 Task: Find connections with filter location Bamberg with filter topic #Storytellingwith filter profile language French with filter current company Kiabi International Supply Services with filter school Dr. Ram Manohar Lohia Awadh University, Faizabad with filter industry Musicians with filter service category Graphic Design with filter keywords title Phlebotomist
Action: Mouse moved to (522, 66)
Screenshot: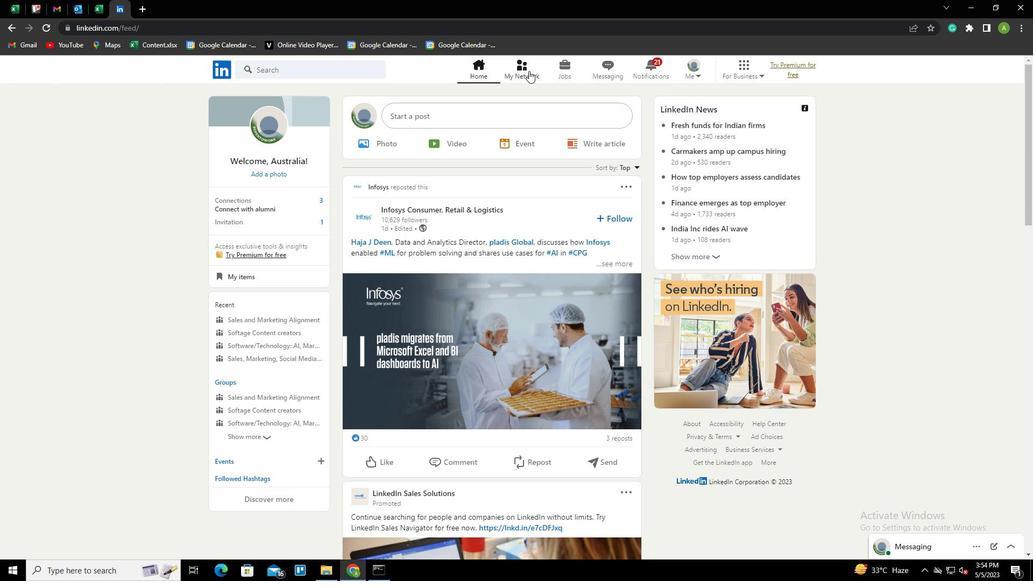 
Action: Mouse pressed left at (522, 66)
Screenshot: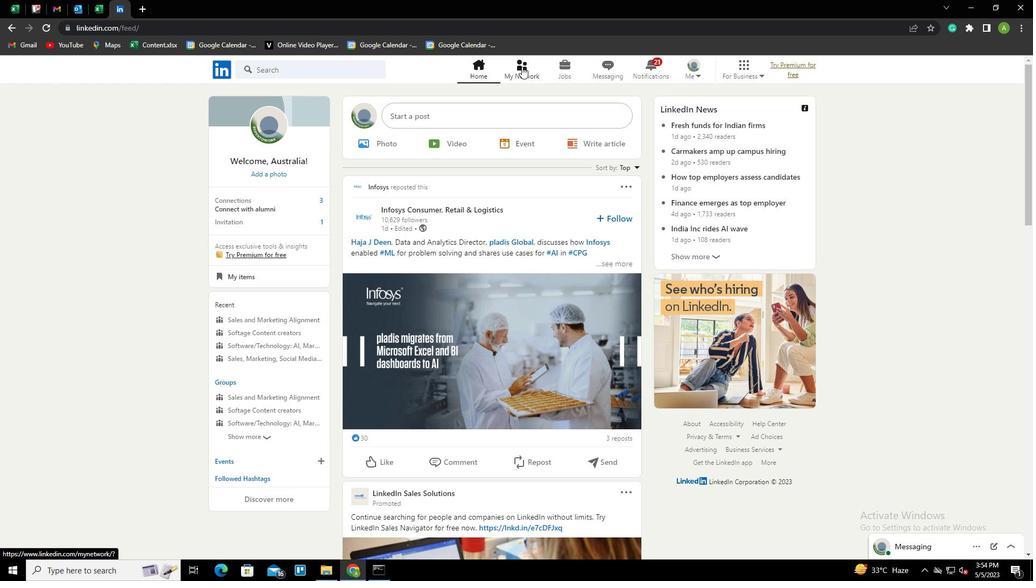 
Action: Mouse moved to (306, 129)
Screenshot: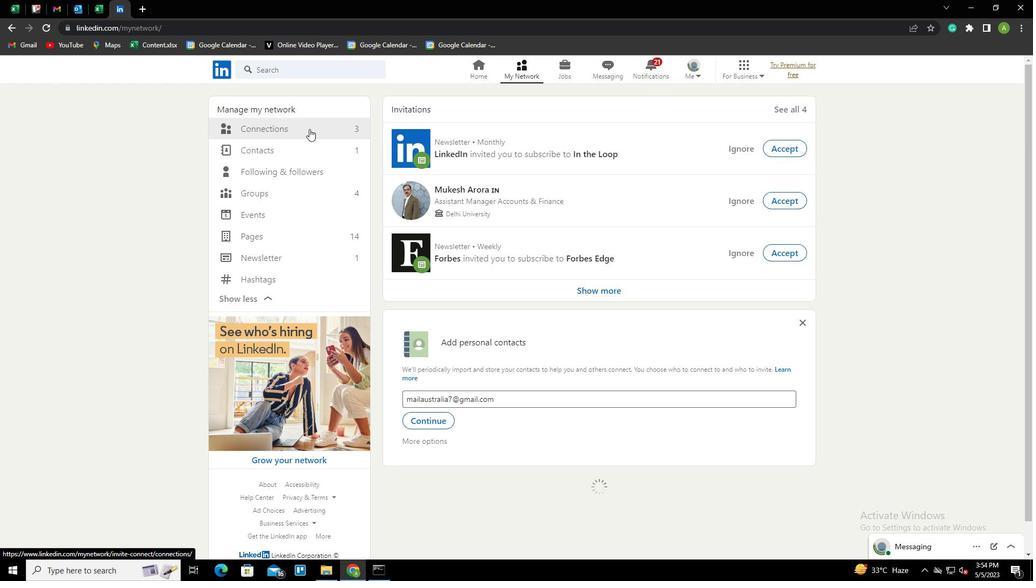 
Action: Mouse pressed left at (306, 129)
Screenshot: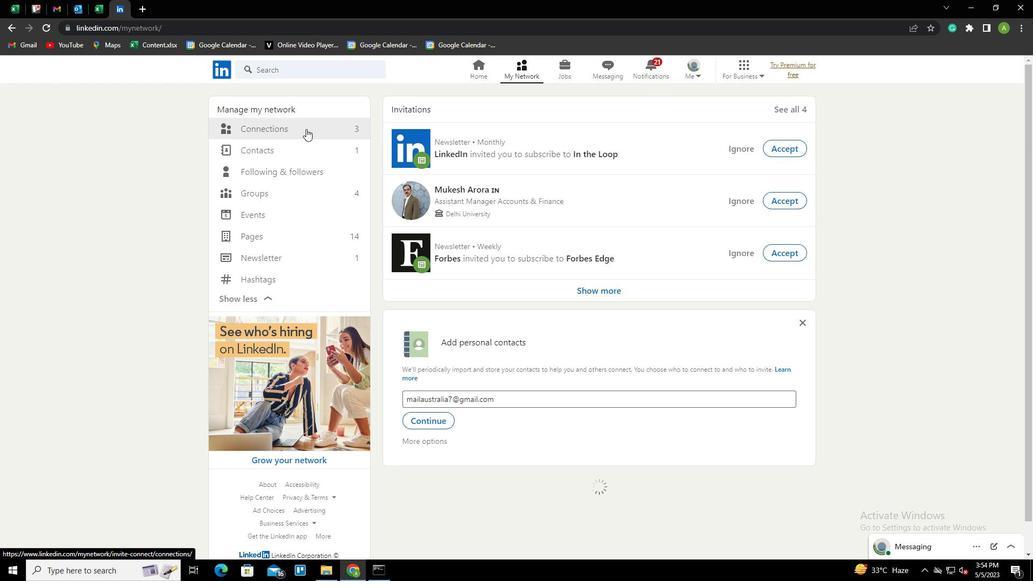 
Action: Mouse moved to (604, 128)
Screenshot: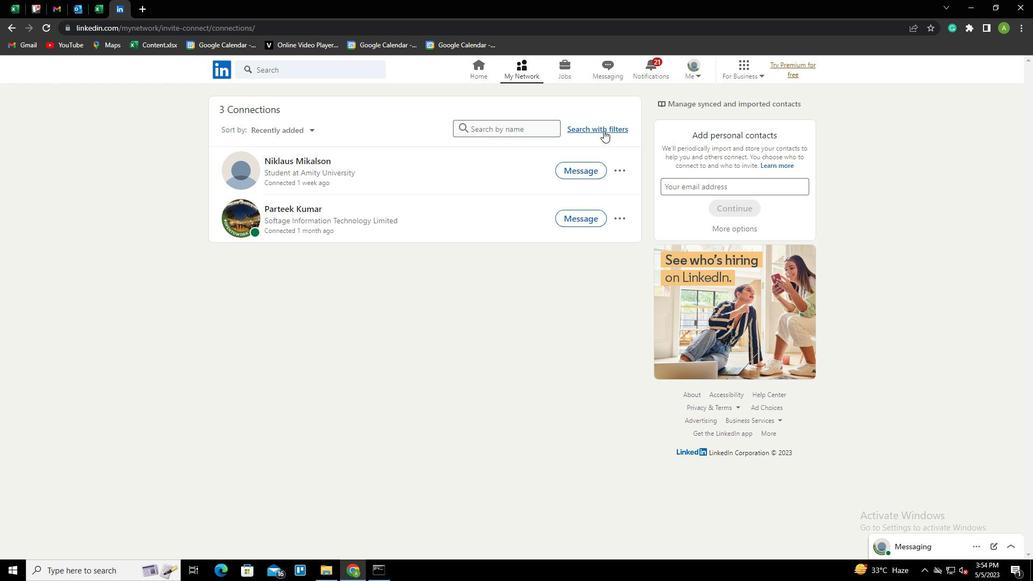 
Action: Mouse pressed left at (604, 128)
Screenshot: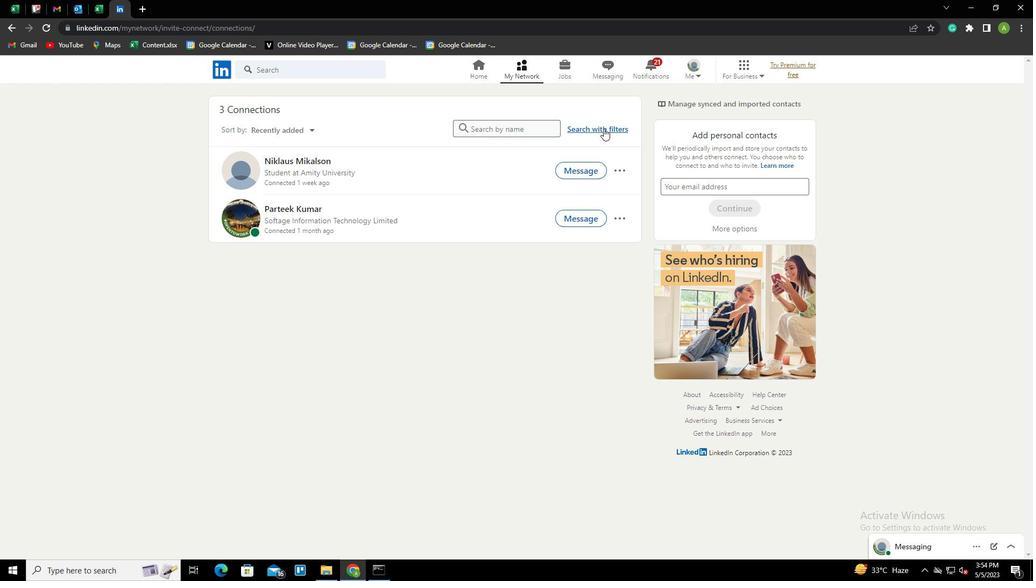 
Action: Mouse moved to (548, 96)
Screenshot: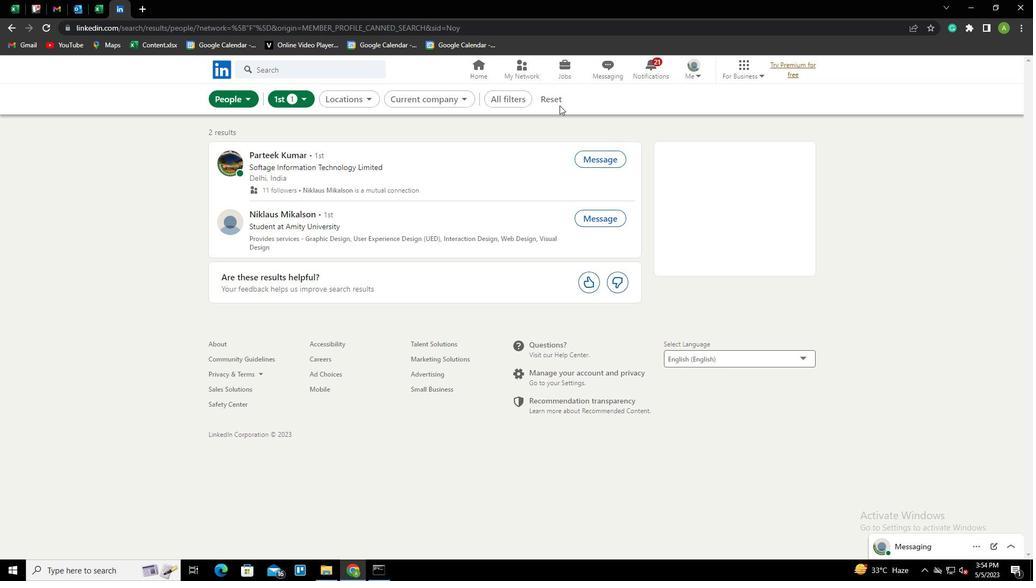 
Action: Mouse pressed left at (548, 96)
Screenshot: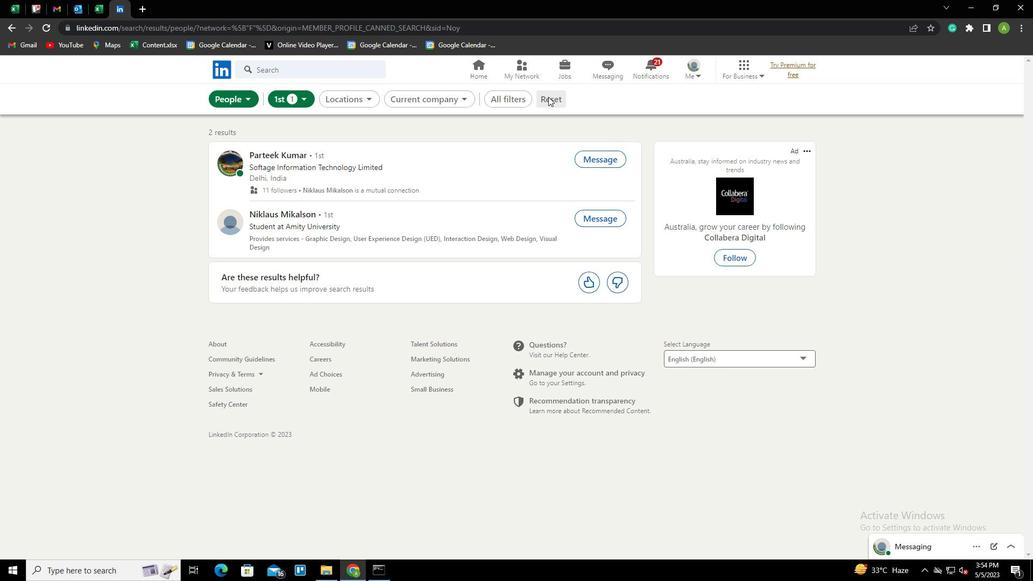 
Action: Mouse moved to (538, 96)
Screenshot: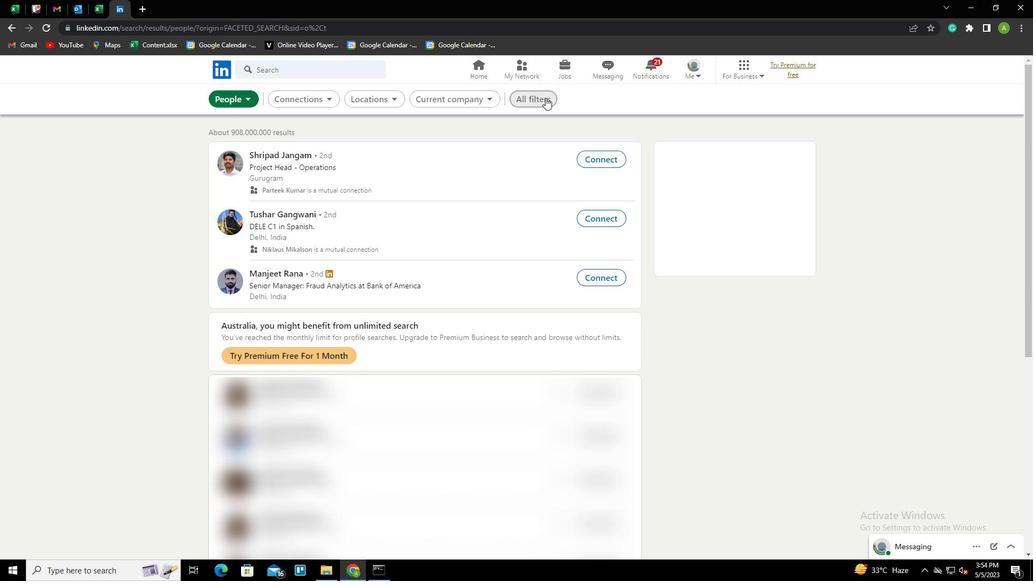 
Action: Mouse pressed left at (538, 96)
Screenshot: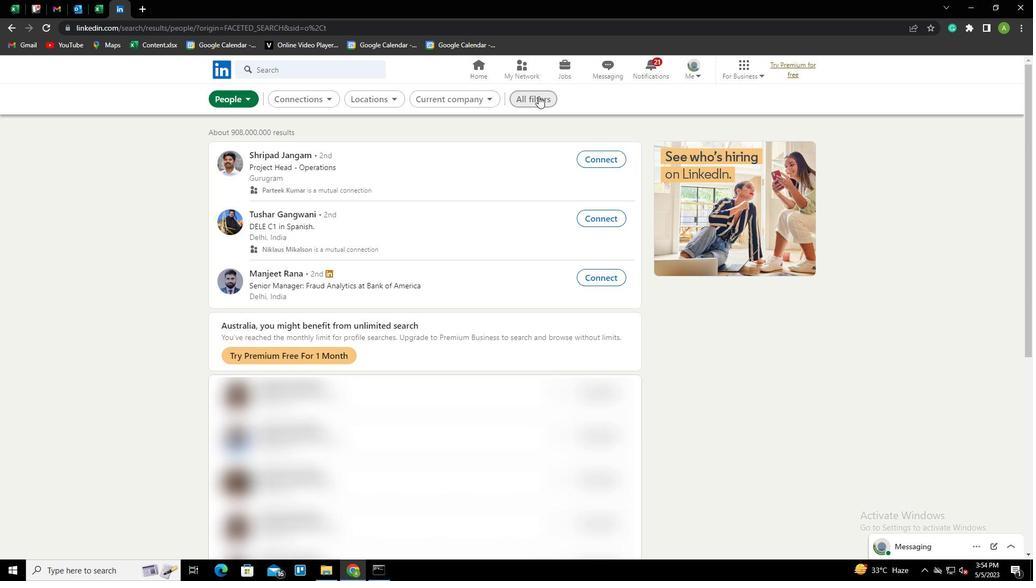 
Action: Mouse moved to (847, 294)
Screenshot: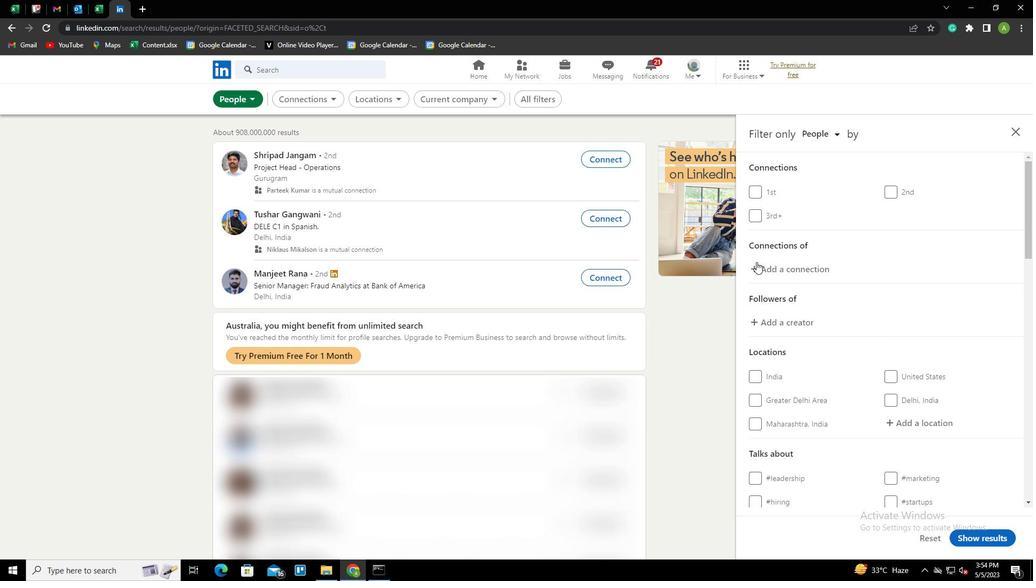 
Action: Mouse scrolled (847, 293) with delta (0, 0)
Screenshot: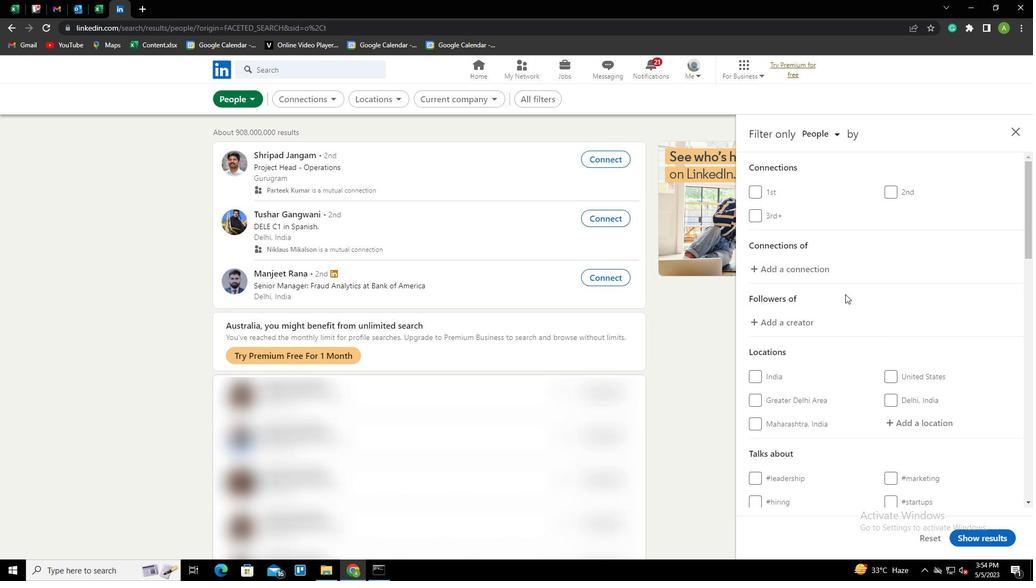 
Action: Mouse scrolled (847, 293) with delta (0, 0)
Screenshot: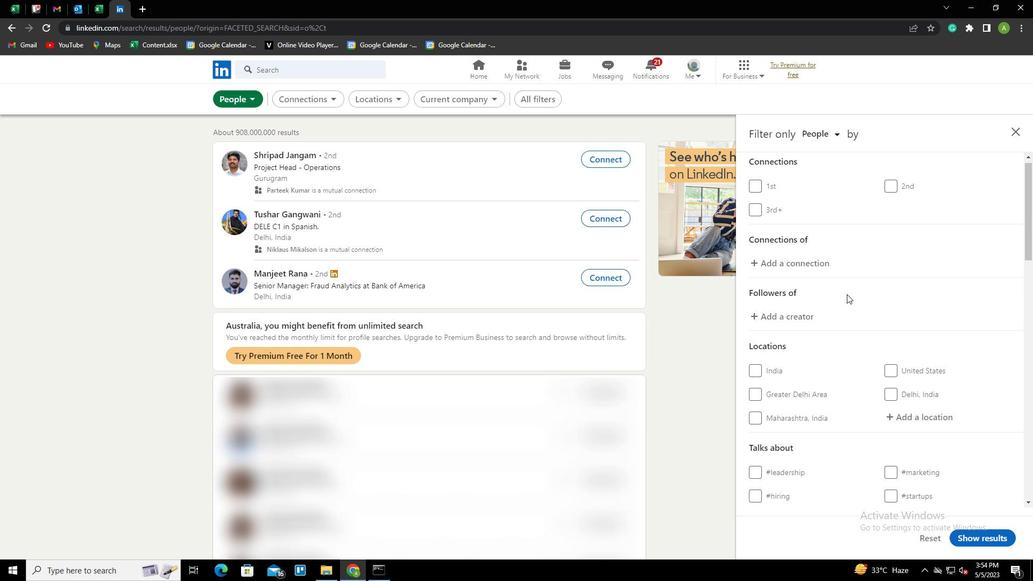 
Action: Mouse moved to (918, 311)
Screenshot: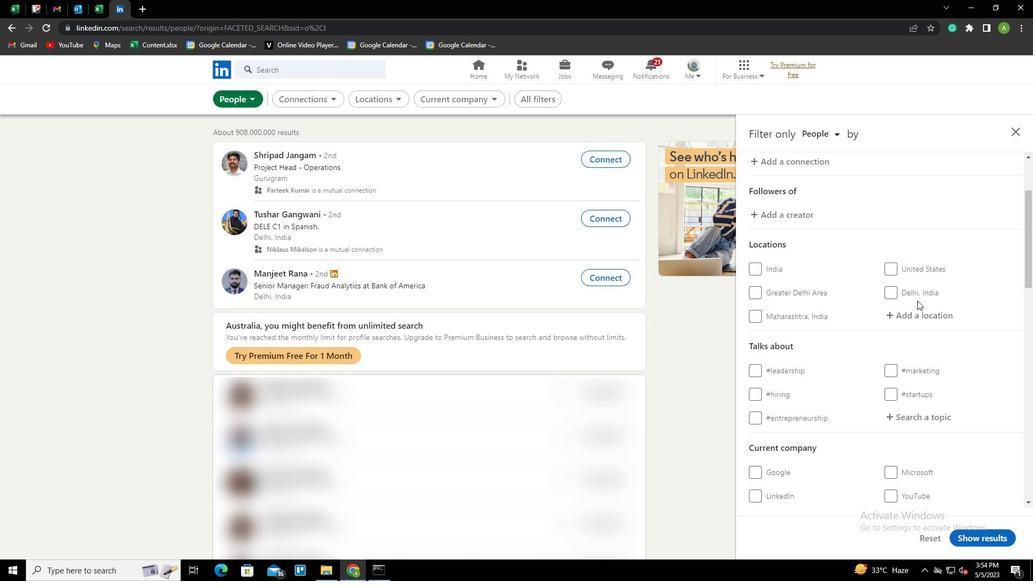 
Action: Mouse pressed left at (918, 311)
Screenshot: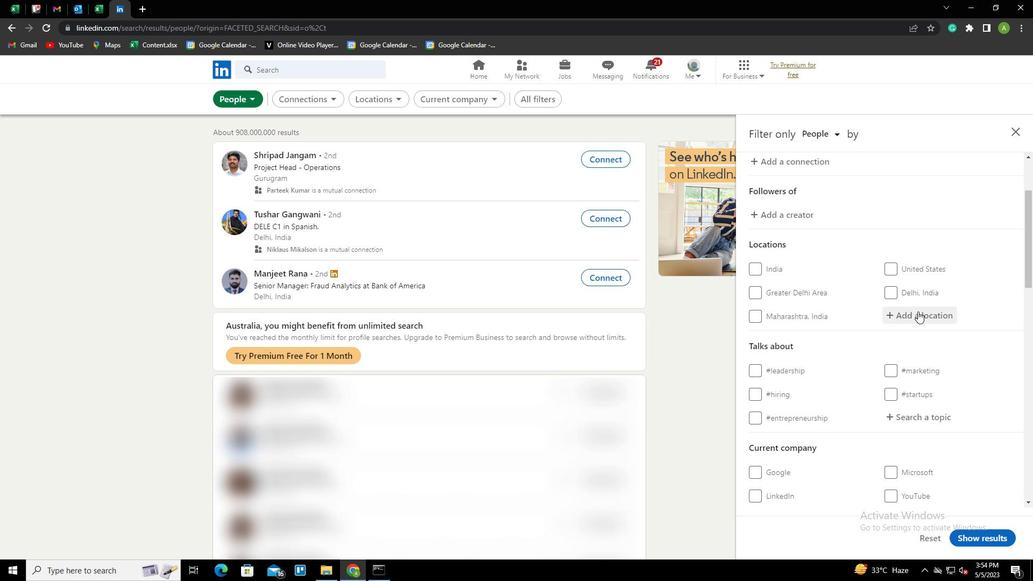 
Action: Key pressed <Key.shift>BAMBERG<Key.down>
Screenshot: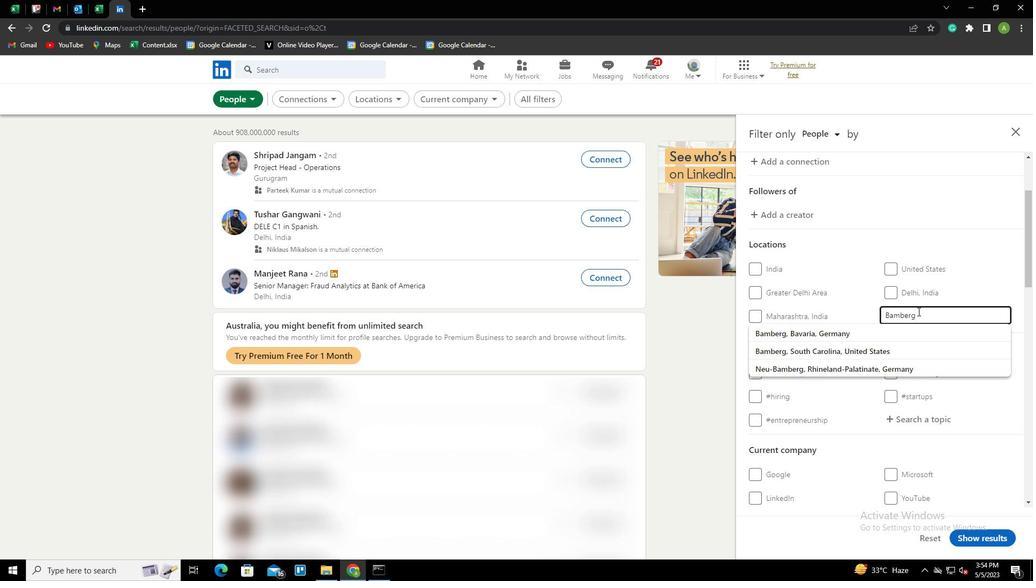 
Action: Mouse moved to (918, 312)
Screenshot: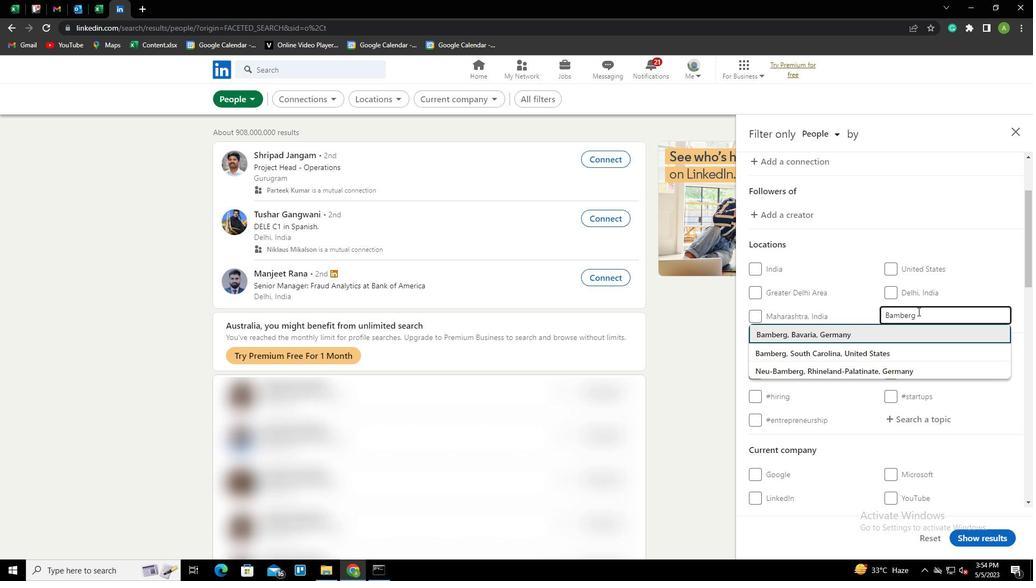 
Action: Key pressed <Key.enter>
Screenshot: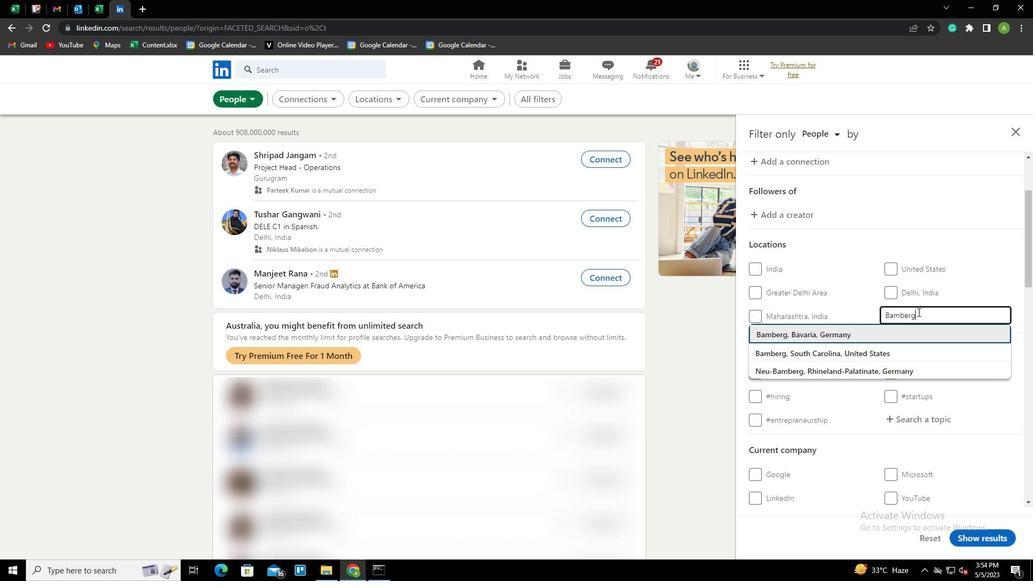
Action: Mouse scrolled (918, 311) with delta (0, 0)
Screenshot: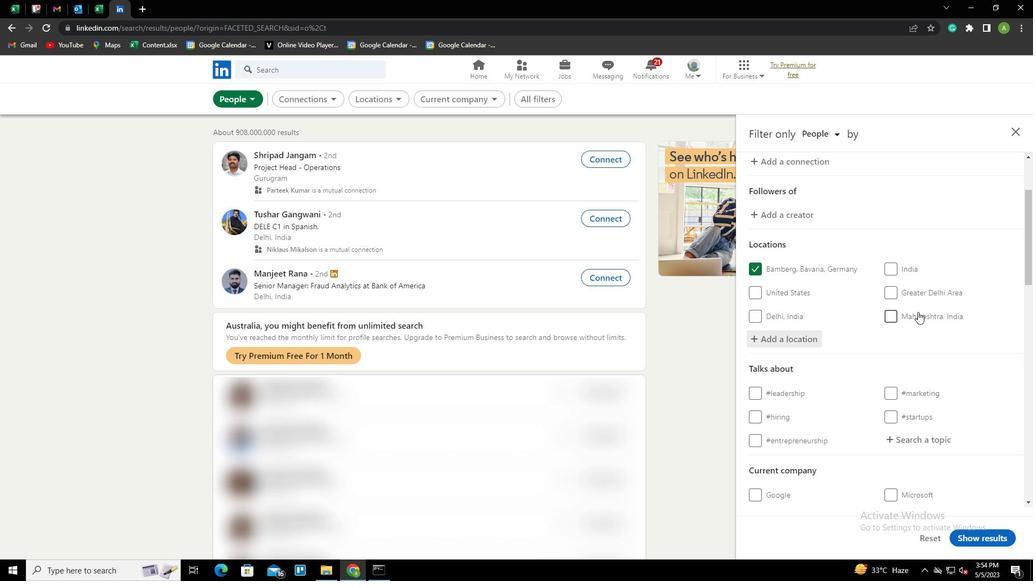 
Action: Mouse scrolled (918, 311) with delta (0, 0)
Screenshot: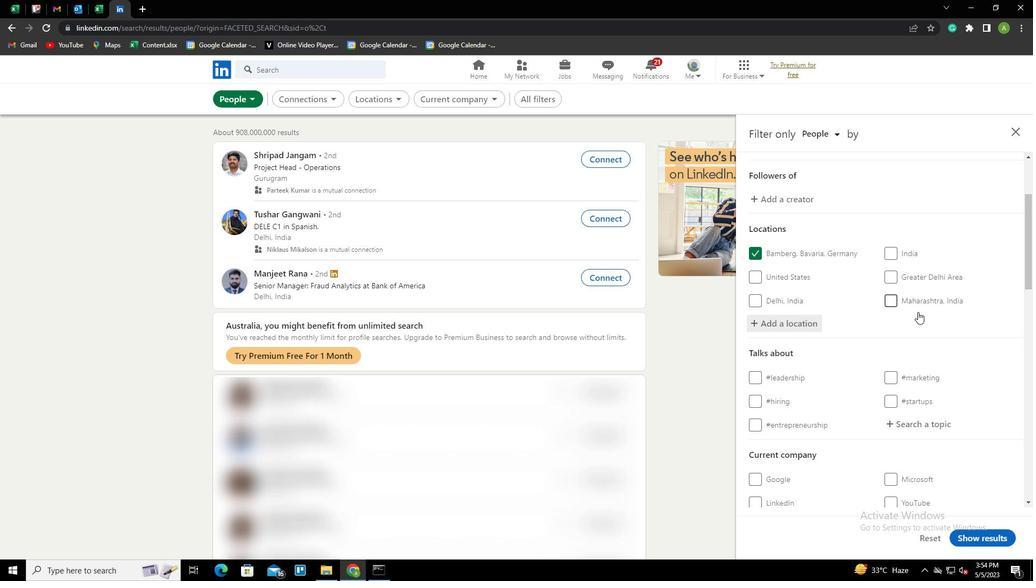 
Action: Mouse scrolled (918, 311) with delta (0, 0)
Screenshot: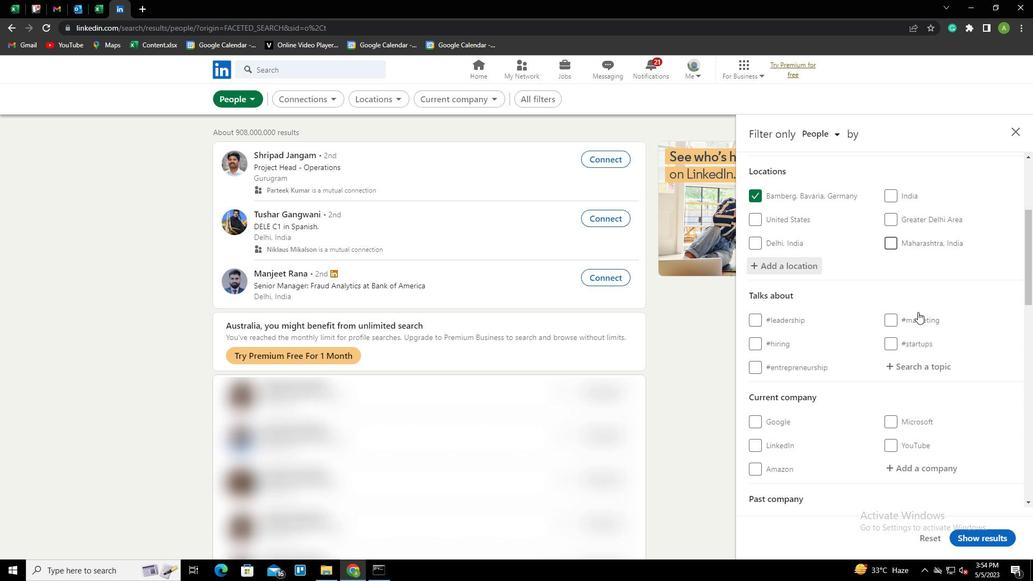 
Action: Mouse moved to (903, 281)
Screenshot: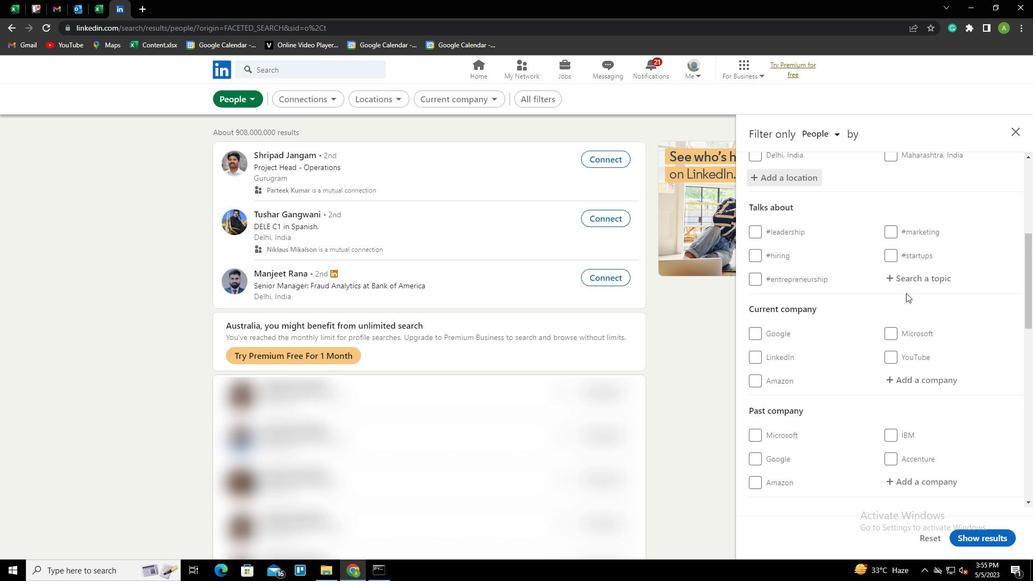 
Action: Mouse pressed left at (903, 281)
Screenshot: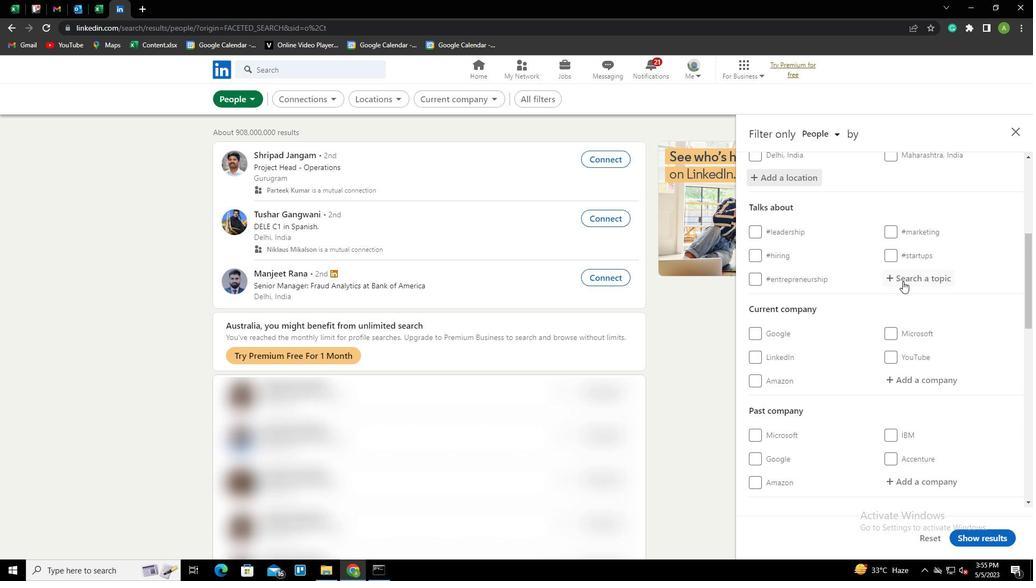 
Action: Key pressed STORYTELLING<Key.down><Key.enter>
Screenshot: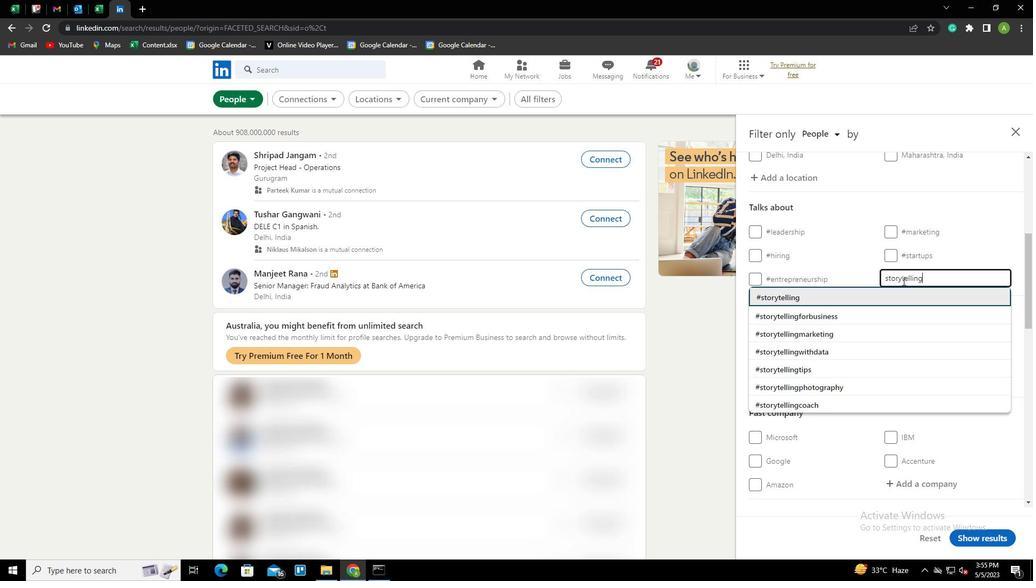 
Action: Mouse scrolled (903, 280) with delta (0, 0)
Screenshot: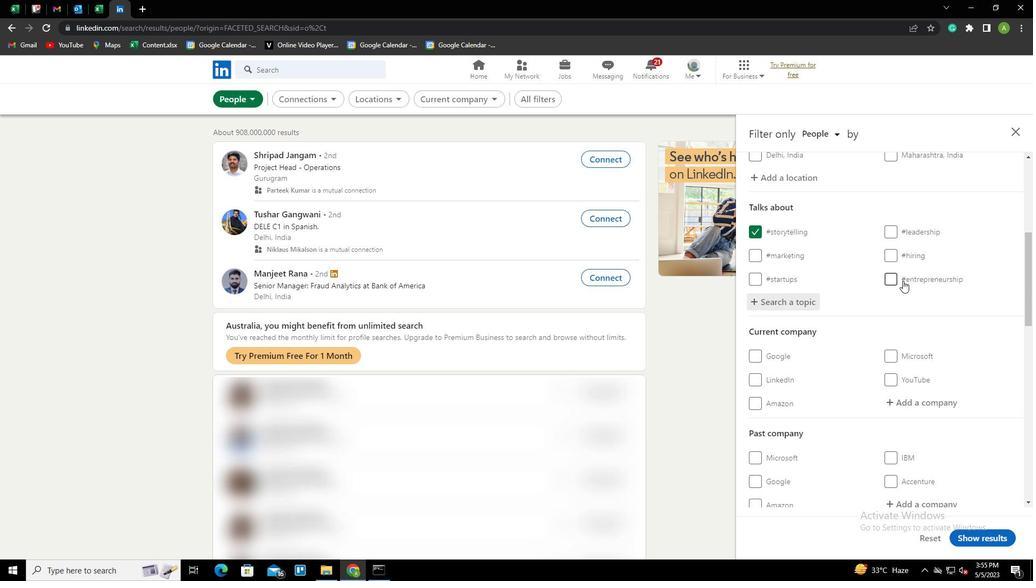
Action: Mouse scrolled (903, 280) with delta (0, 0)
Screenshot: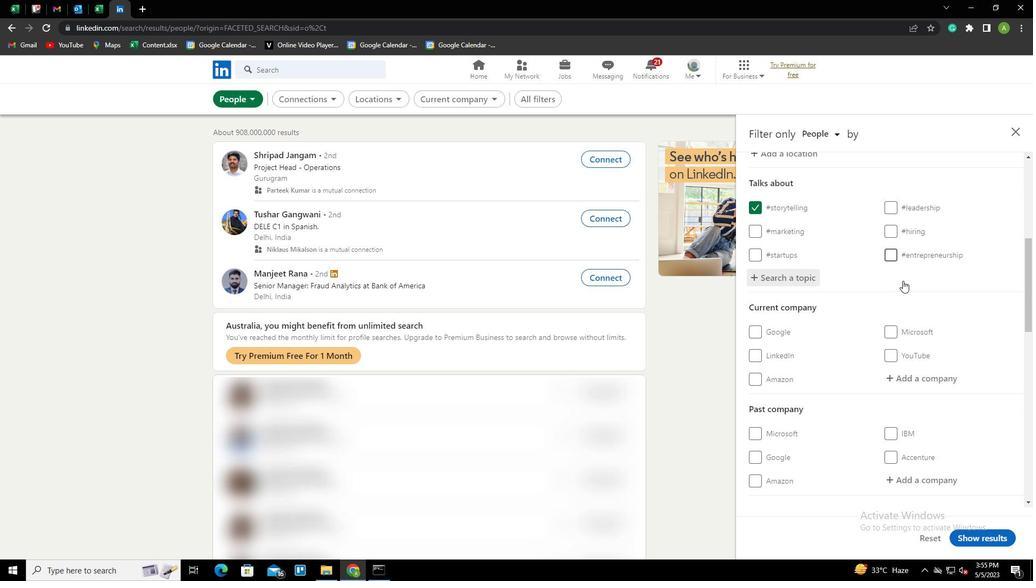 
Action: Mouse scrolled (903, 280) with delta (0, 0)
Screenshot: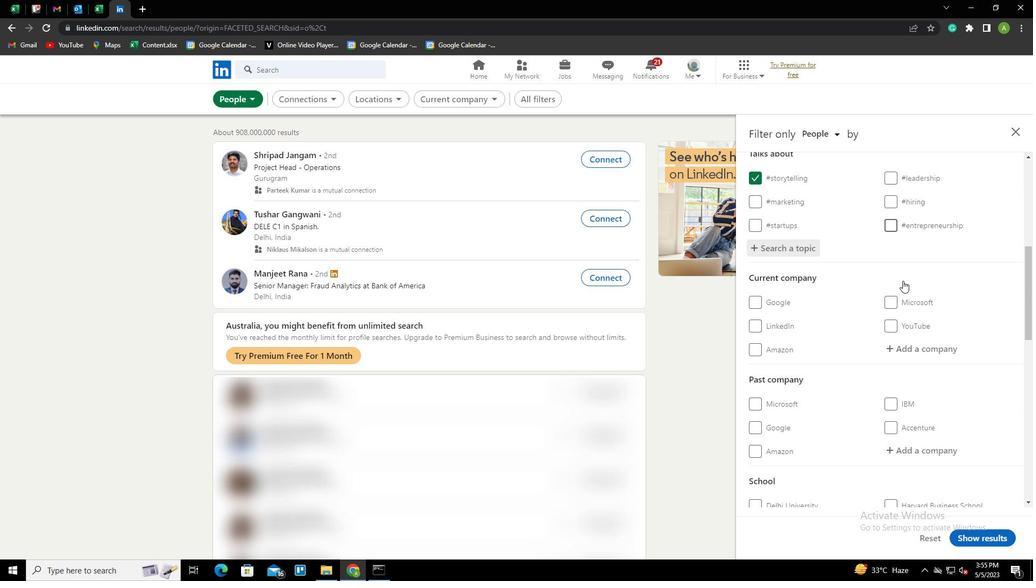 
Action: Mouse scrolled (903, 280) with delta (0, 0)
Screenshot: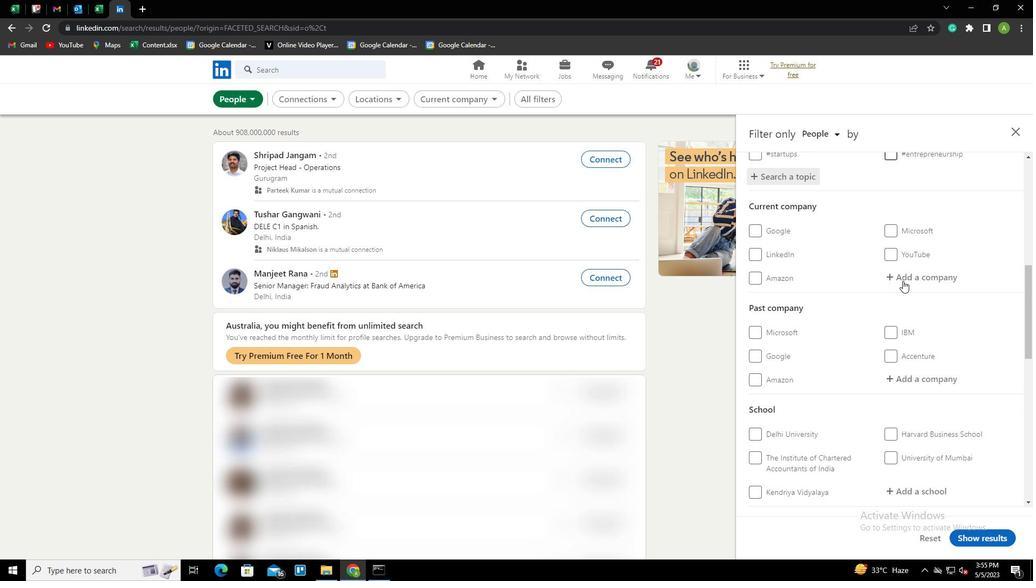 
Action: Mouse scrolled (903, 280) with delta (0, 0)
Screenshot: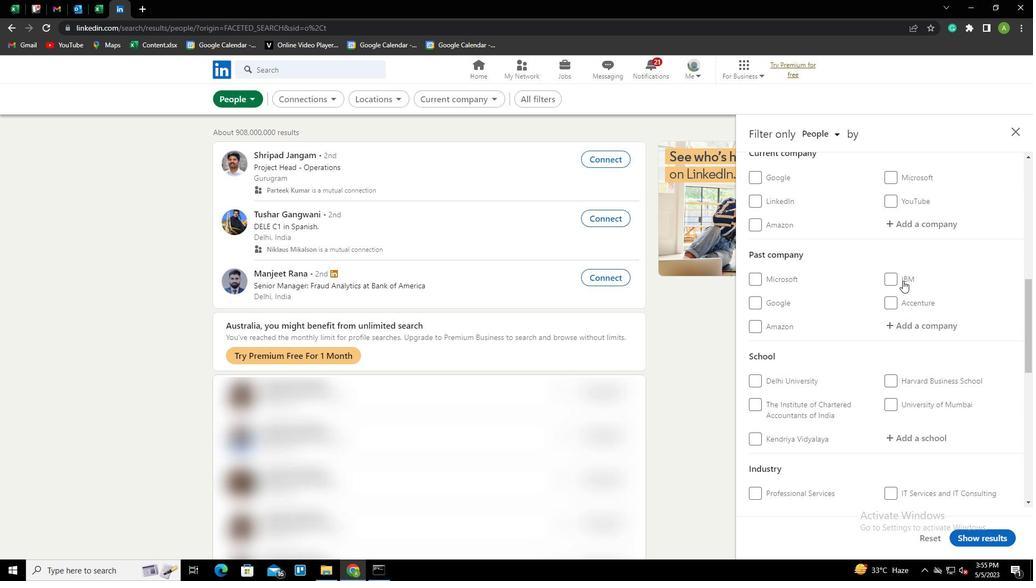 
Action: Mouse scrolled (903, 280) with delta (0, 0)
Screenshot: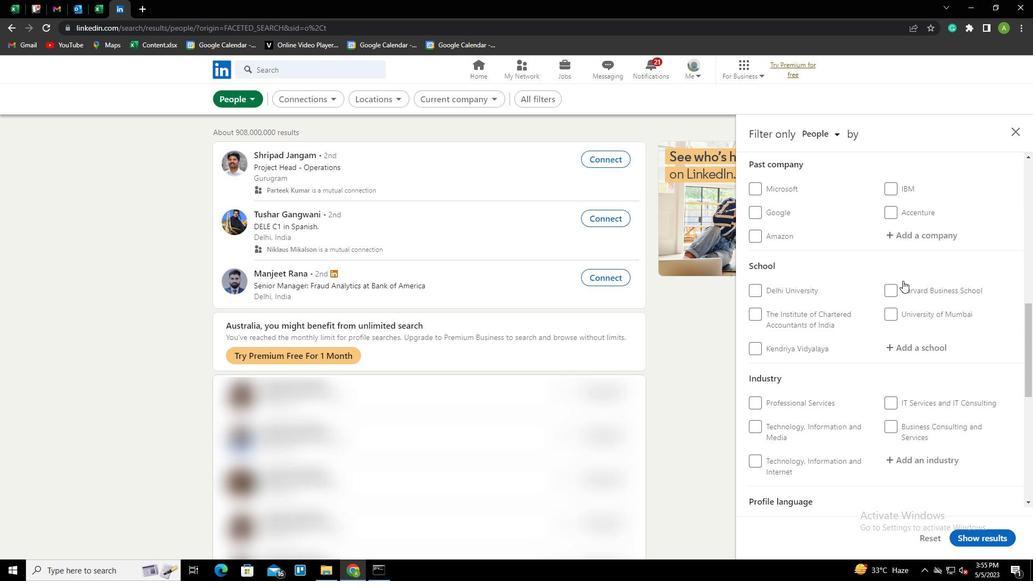 
Action: Mouse scrolled (903, 280) with delta (0, 0)
Screenshot: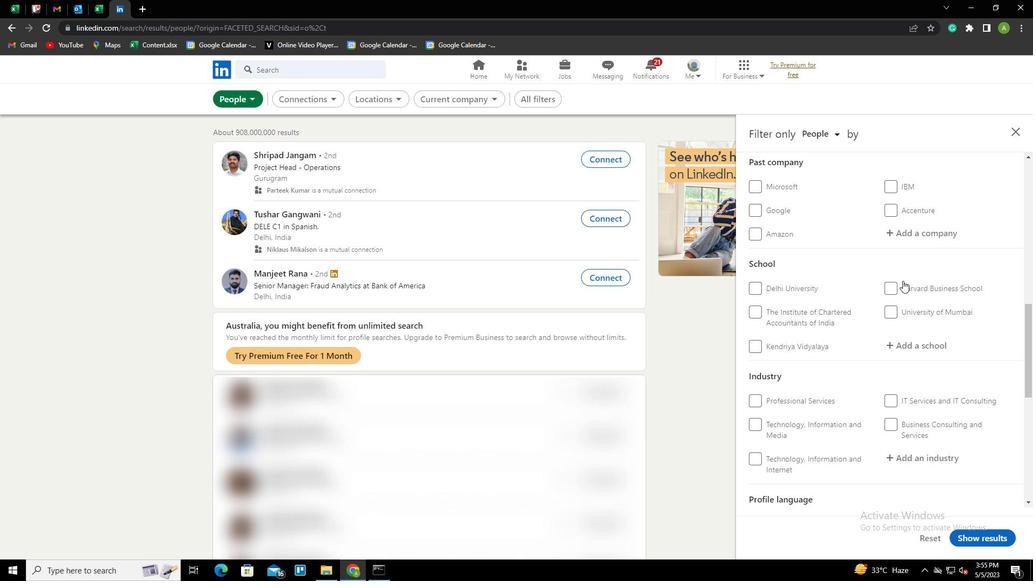 
Action: Mouse scrolled (903, 280) with delta (0, 0)
Screenshot: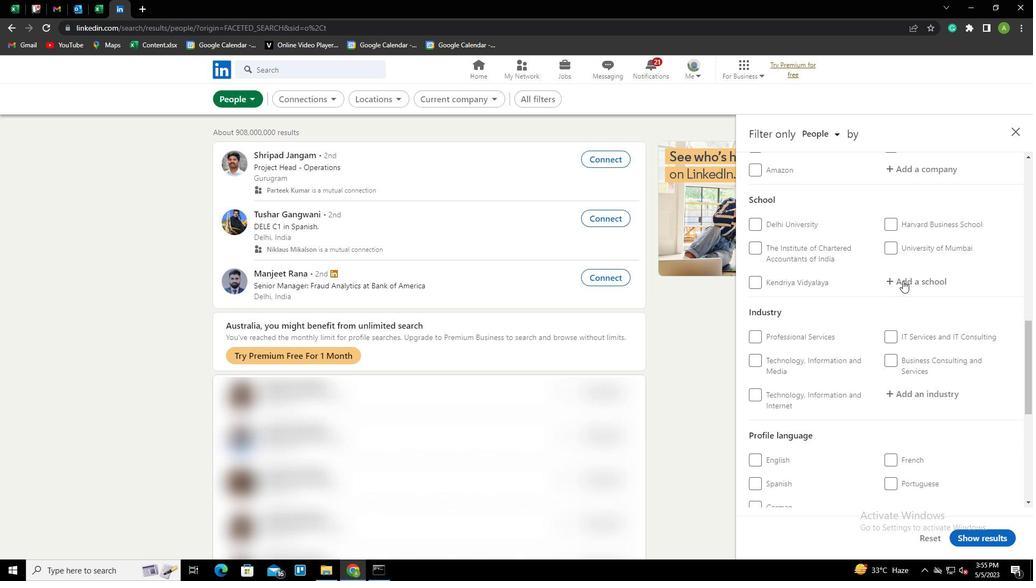 
Action: Mouse moved to (896, 359)
Screenshot: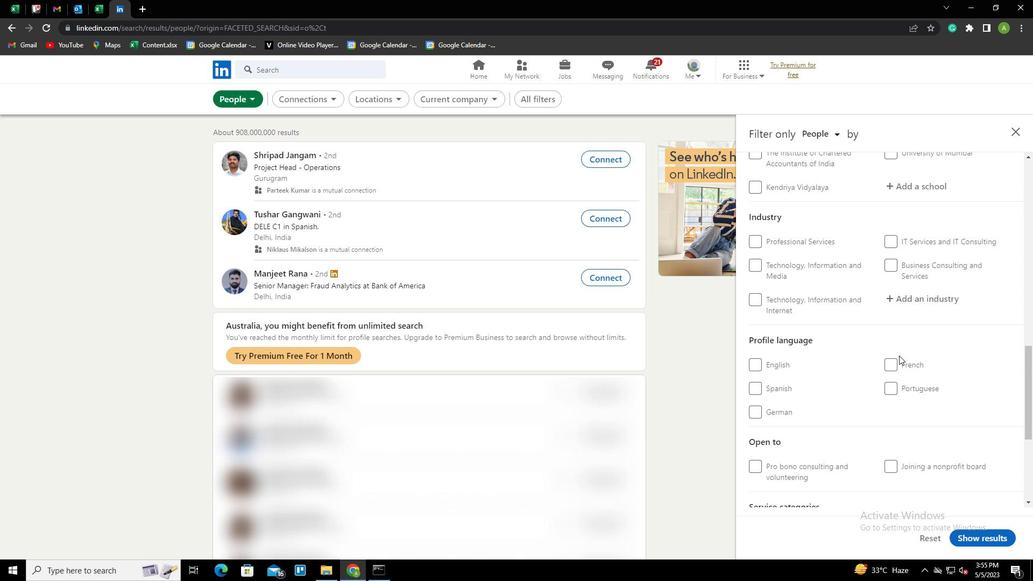 
Action: Mouse pressed left at (896, 359)
Screenshot: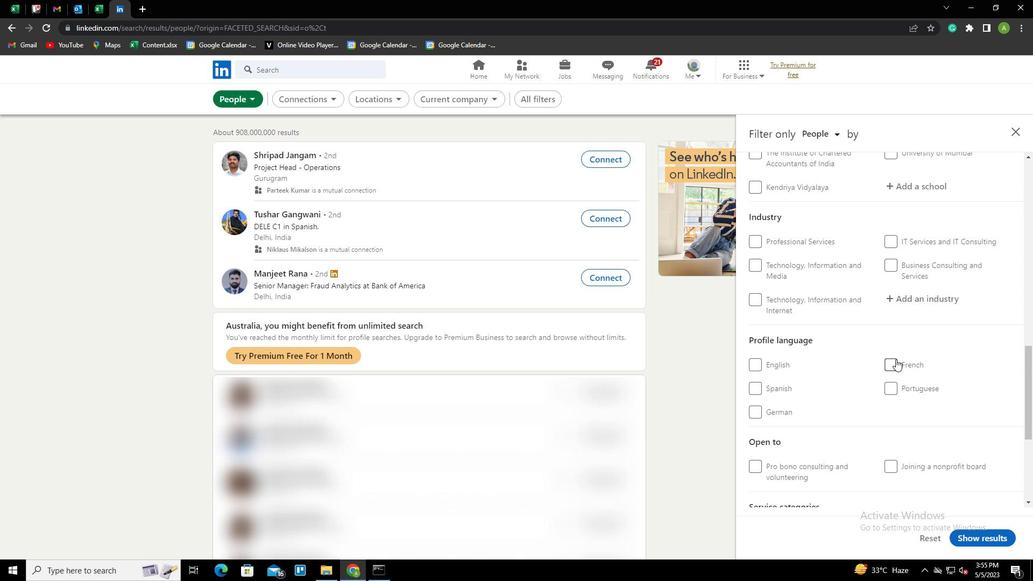 
Action: Mouse moved to (925, 333)
Screenshot: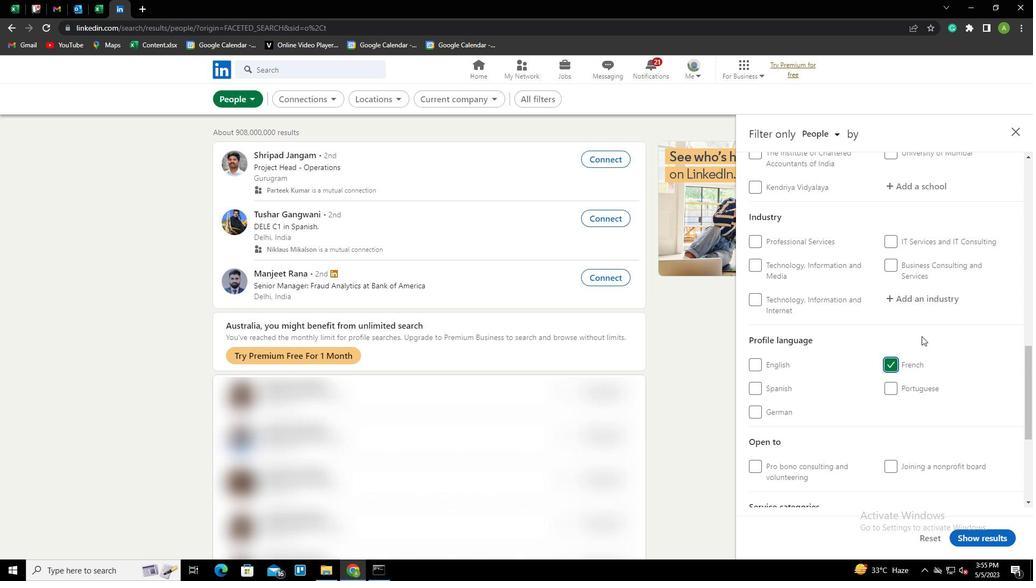 
Action: Mouse scrolled (925, 334) with delta (0, 0)
Screenshot: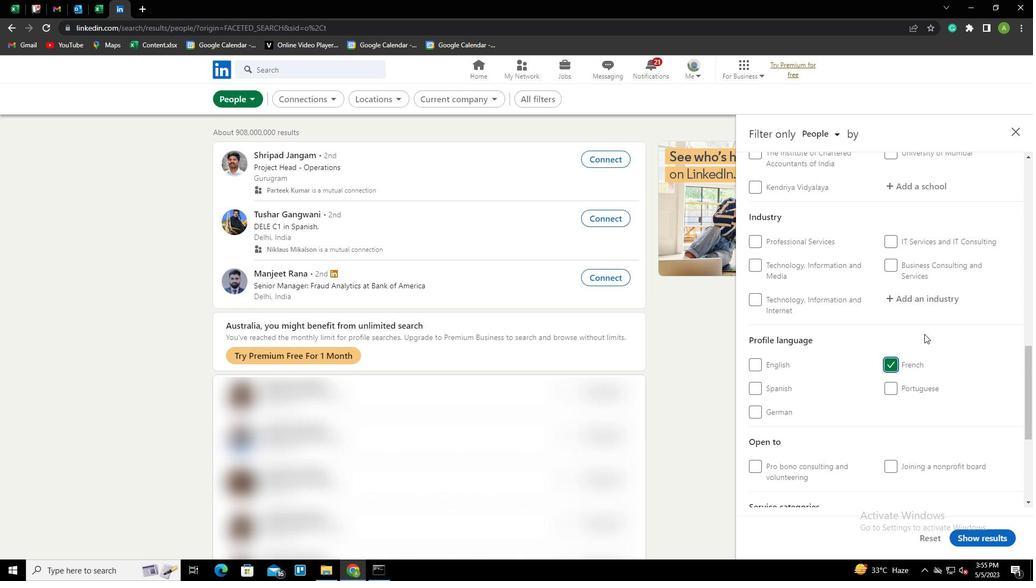 
Action: Mouse scrolled (925, 334) with delta (0, 0)
Screenshot: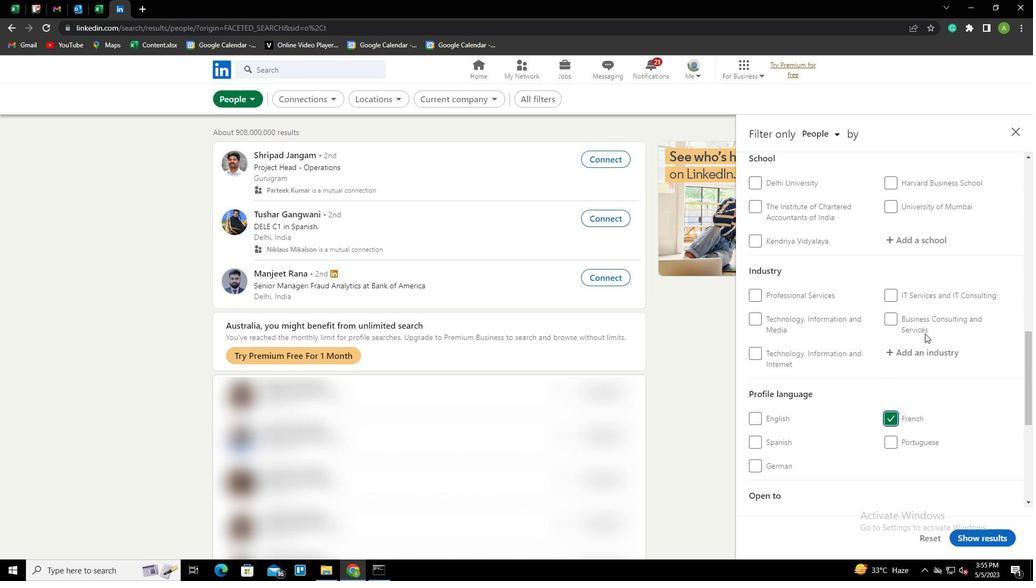 
Action: Mouse scrolled (925, 334) with delta (0, 0)
Screenshot: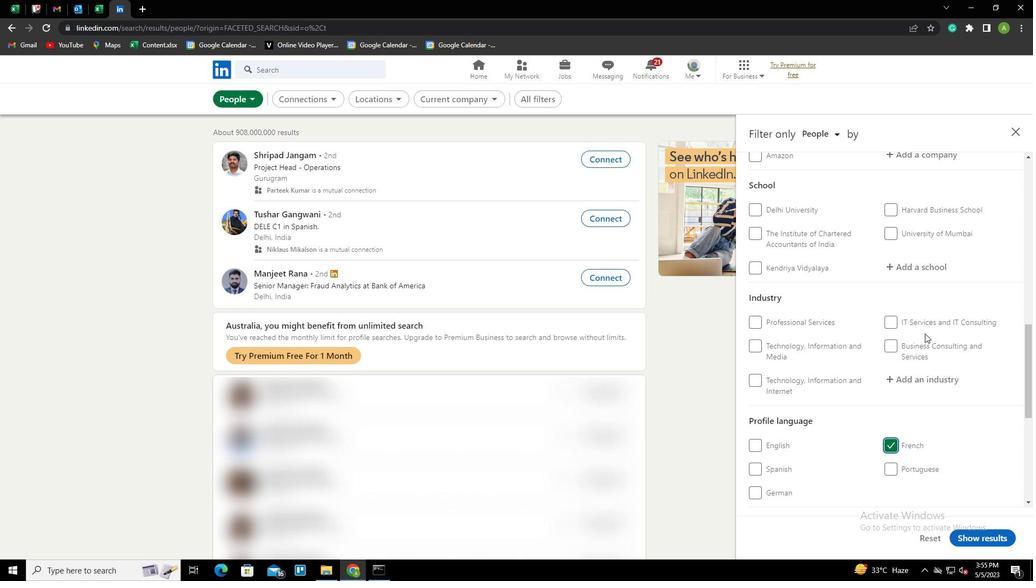 
Action: Mouse scrolled (925, 334) with delta (0, 0)
Screenshot: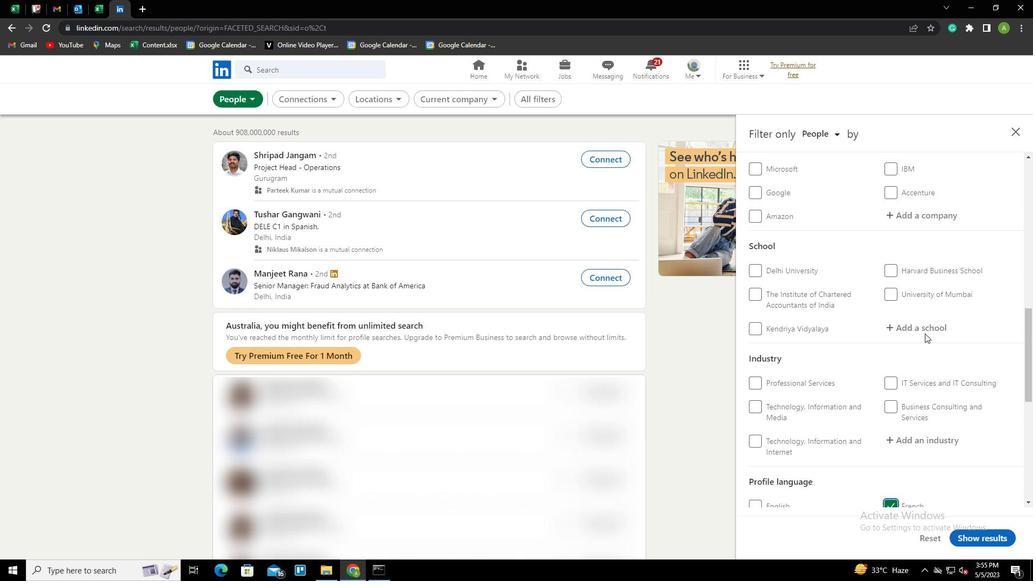 
Action: Mouse scrolled (925, 334) with delta (0, 0)
Screenshot: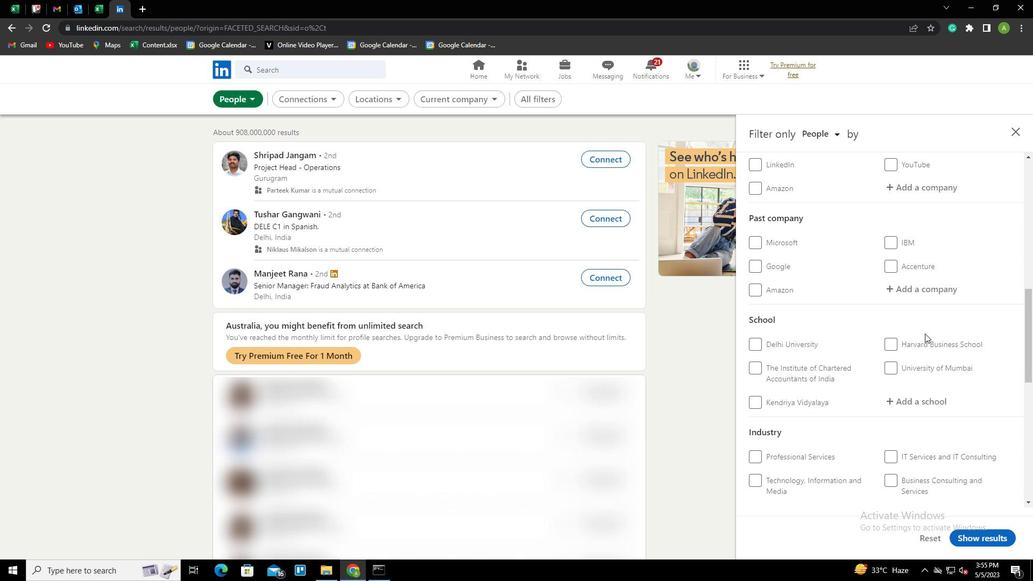 
Action: Mouse scrolled (925, 334) with delta (0, 0)
Screenshot: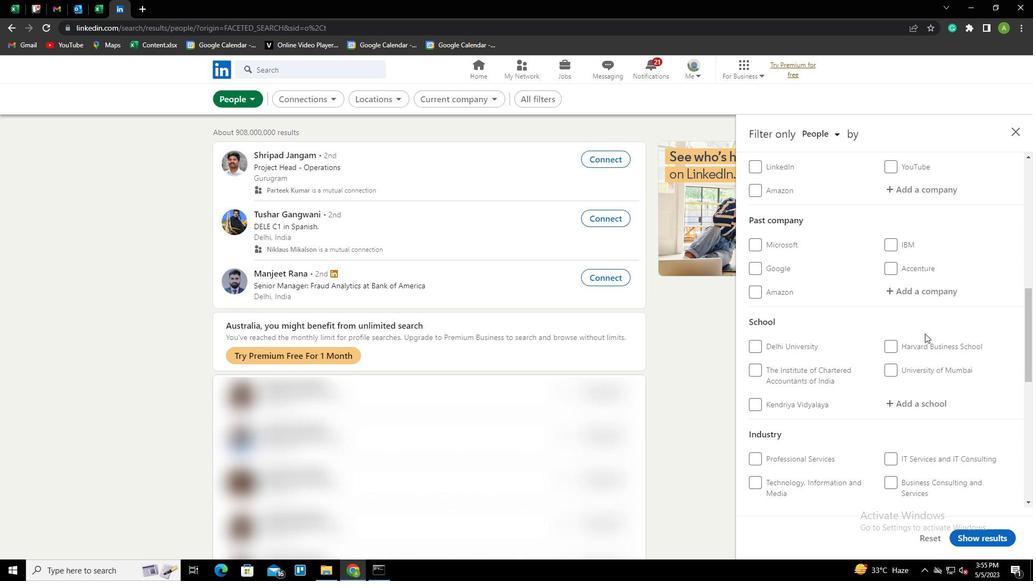
Action: Mouse scrolled (925, 334) with delta (0, 0)
Screenshot: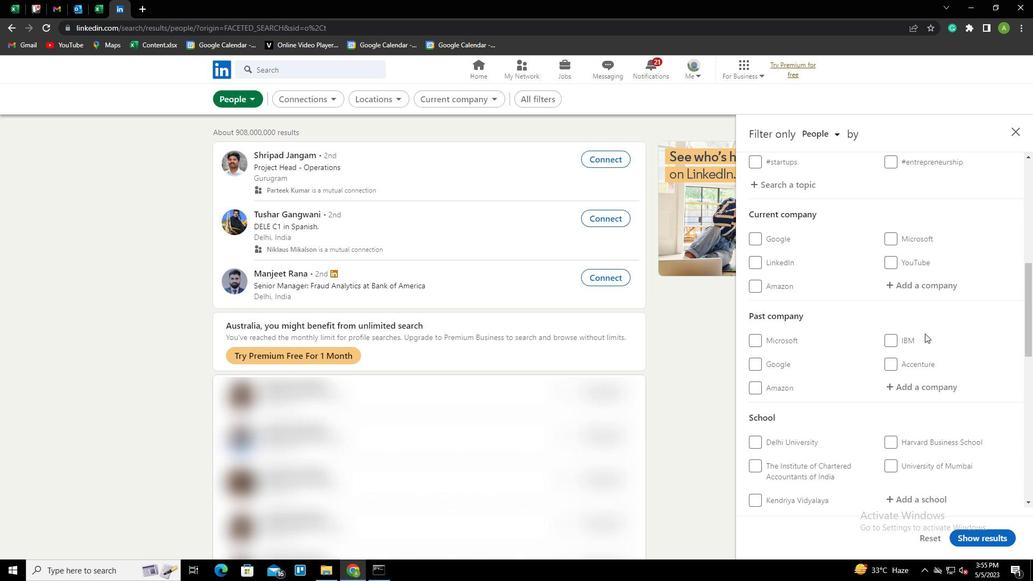 
Action: Mouse moved to (913, 352)
Screenshot: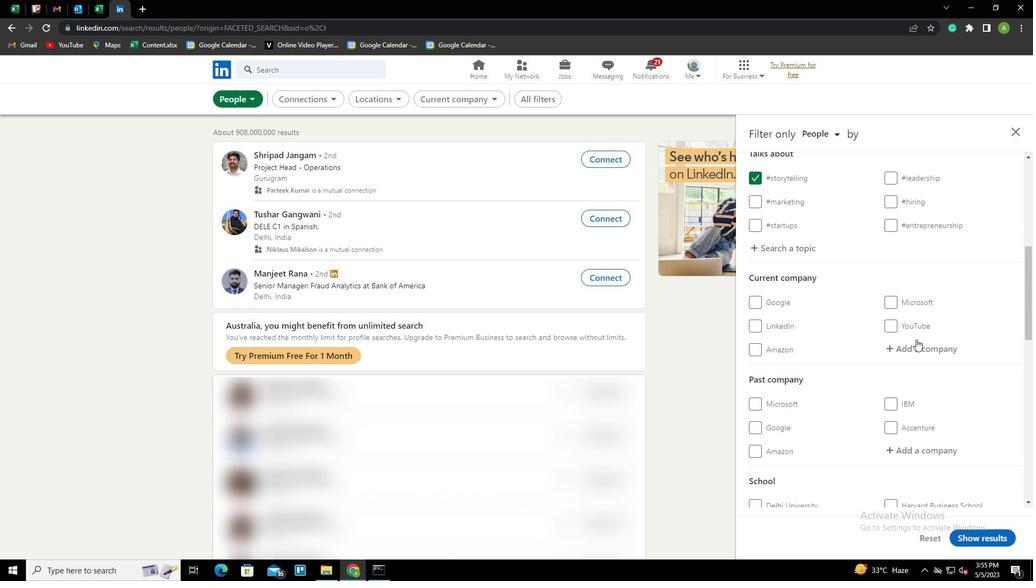 
Action: Mouse pressed left at (913, 352)
Screenshot: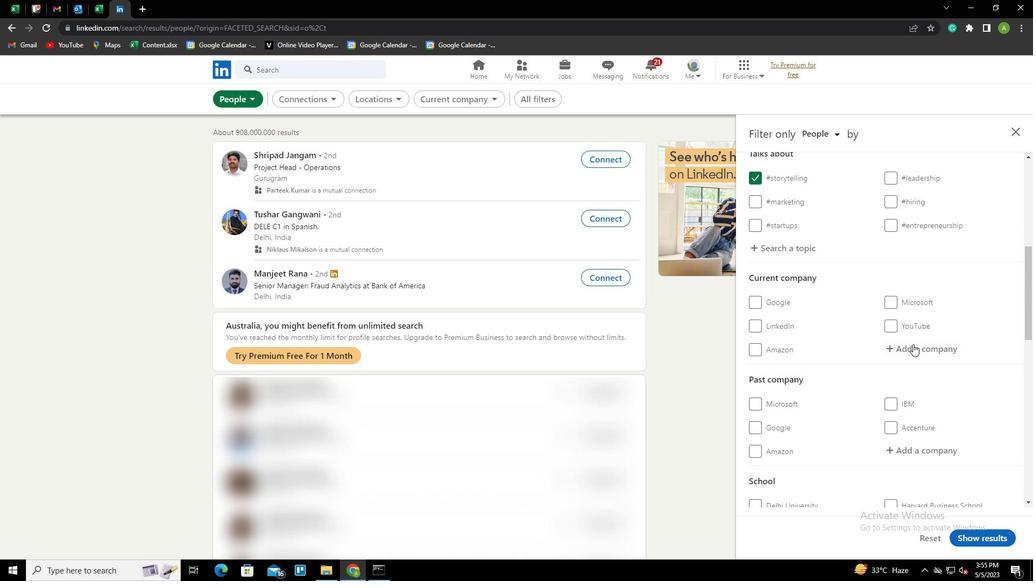 
Action: Key pressed <Key.shift>KA<Key.backspace>IABI<Key.space><Key.shift>INTERNATIONAL<Key.space><Key.shift><Key.shift><Key.shift><Key.shift><Key.shift><Key.shift><Key.shift><Key.shift><Key.shift><Key.shift><Key.shift><Key.shift><Key.shift><Key.shift><Key.shift><Key.shift><Key.shift><Key.shift><Key.shift><Key.shift><Key.shift><Key.shift><Key.shift><Key.shift><Key.shift><Key.shift><Key.shift><Key.shift><Key.shift><Key.shift><Key.shift><Key.shift><Key.shift>SUPPLY<Key.space><Key.shift>SERVICES
Screenshot: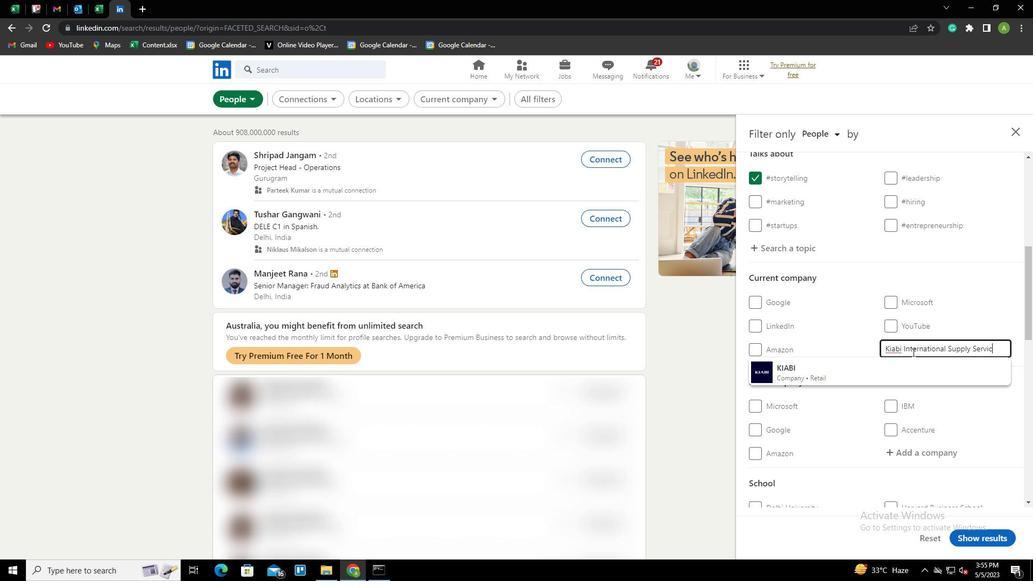 
Action: Mouse moved to (984, 402)
Screenshot: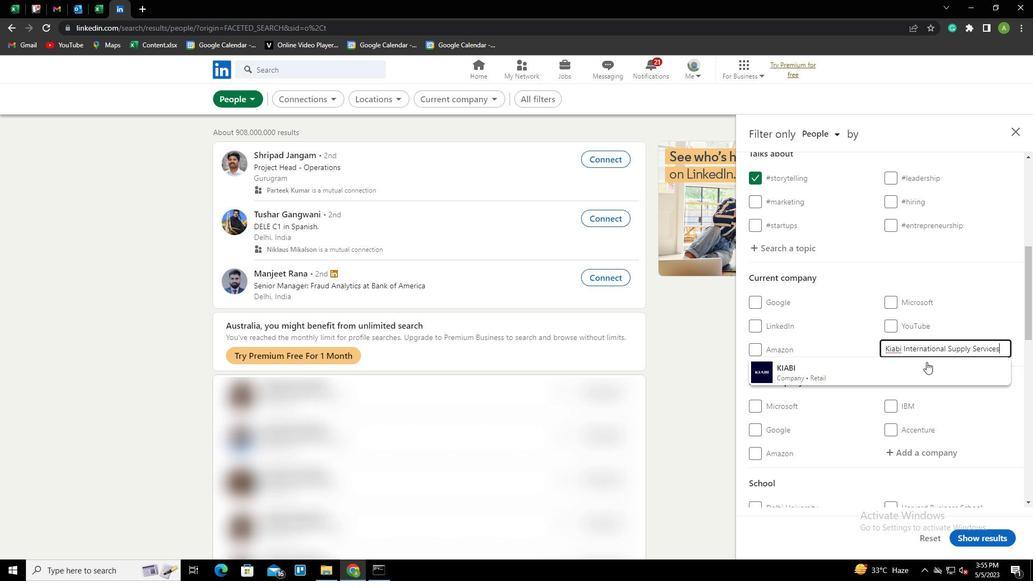 
Action: Mouse pressed left at (984, 402)
Screenshot: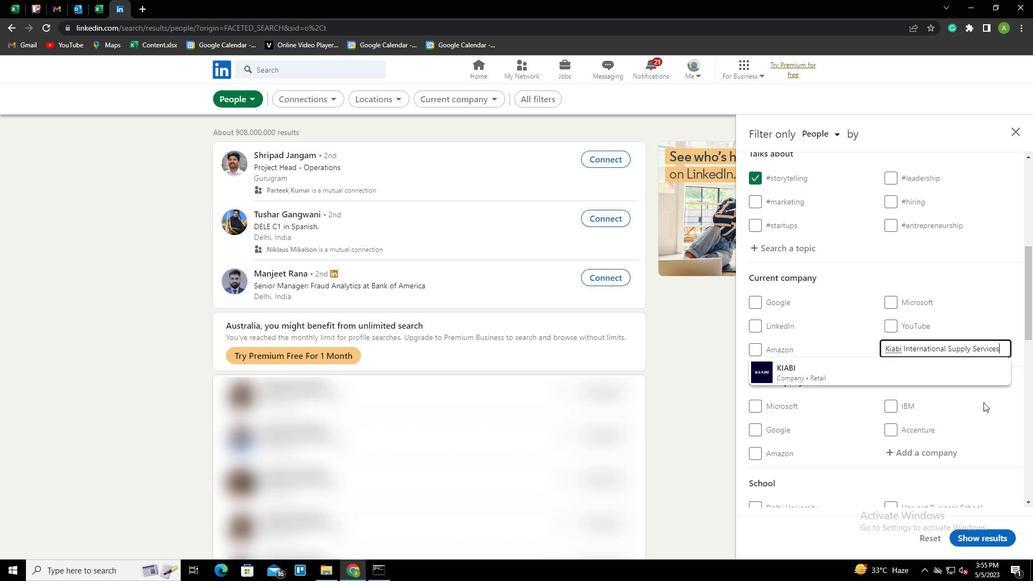 
Action: Mouse moved to (967, 432)
Screenshot: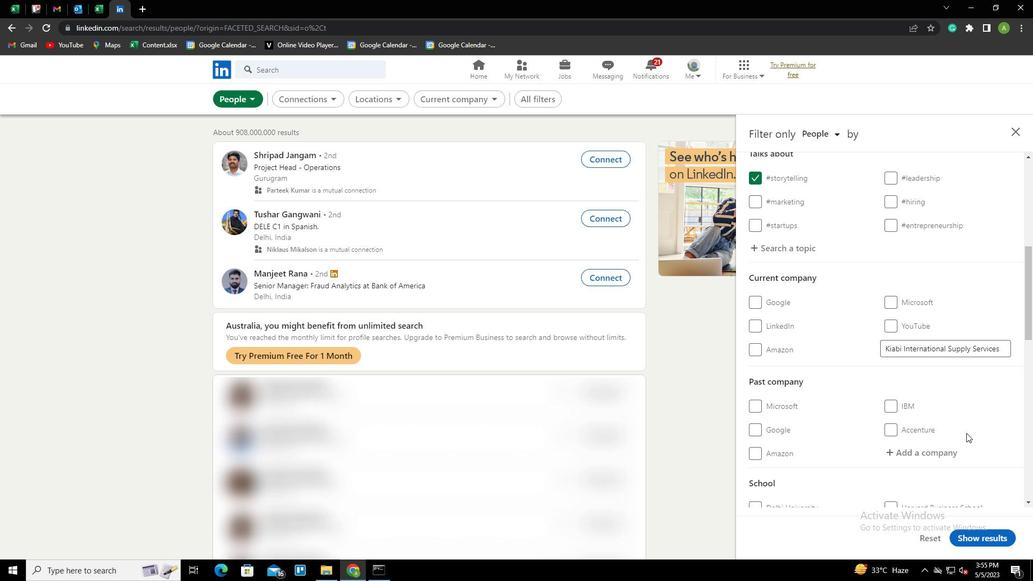 
Action: Mouse scrolled (967, 431) with delta (0, 0)
Screenshot: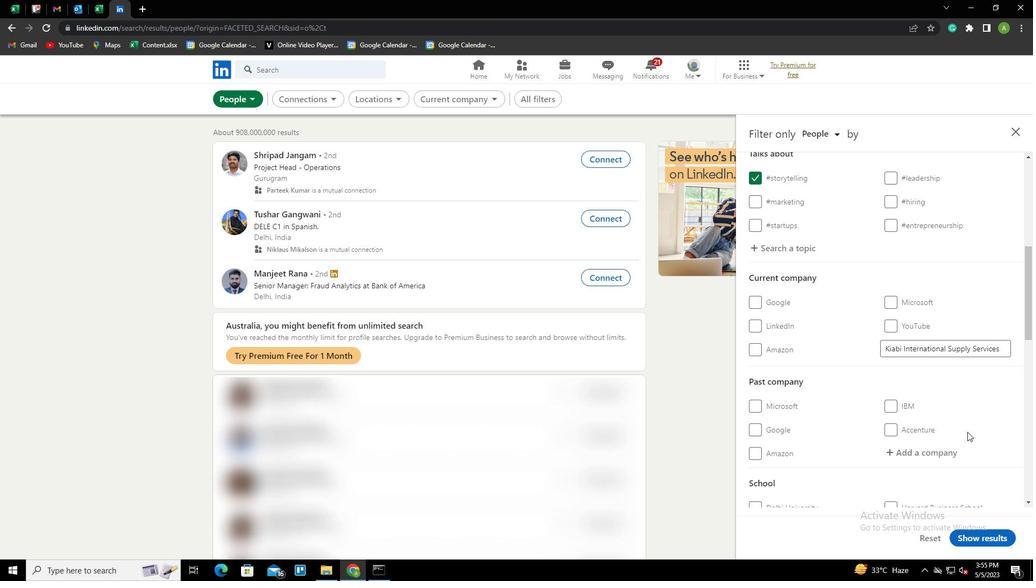 
Action: Mouse scrolled (967, 431) with delta (0, 0)
Screenshot: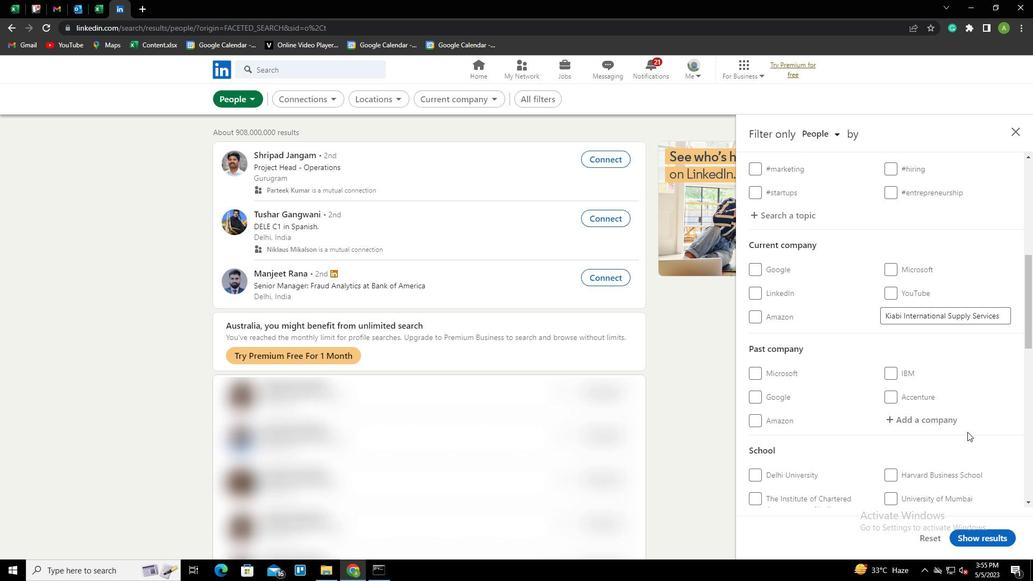 
Action: Mouse scrolled (967, 431) with delta (0, 0)
Screenshot: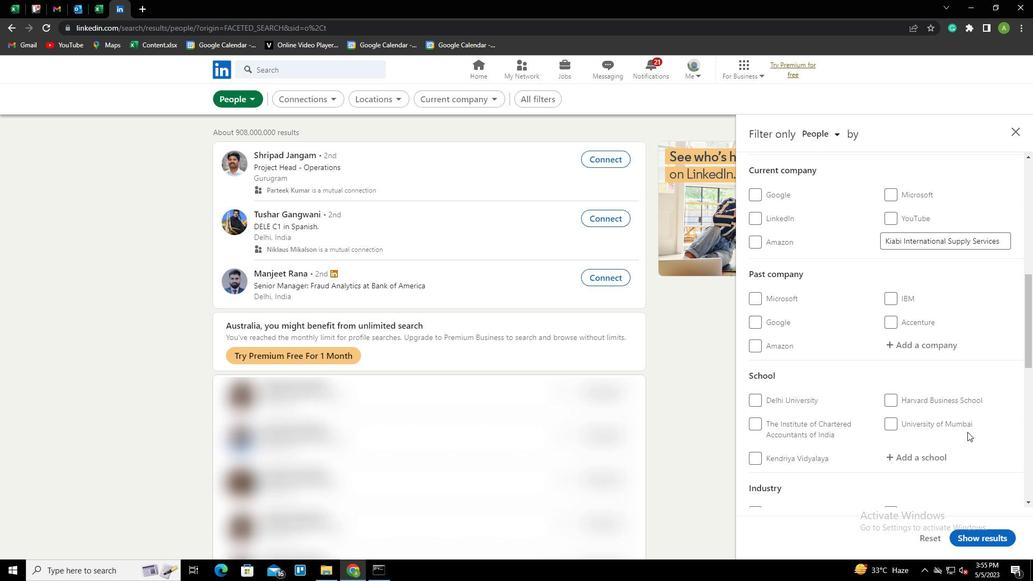 
Action: Mouse moved to (932, 402)
Screenshot: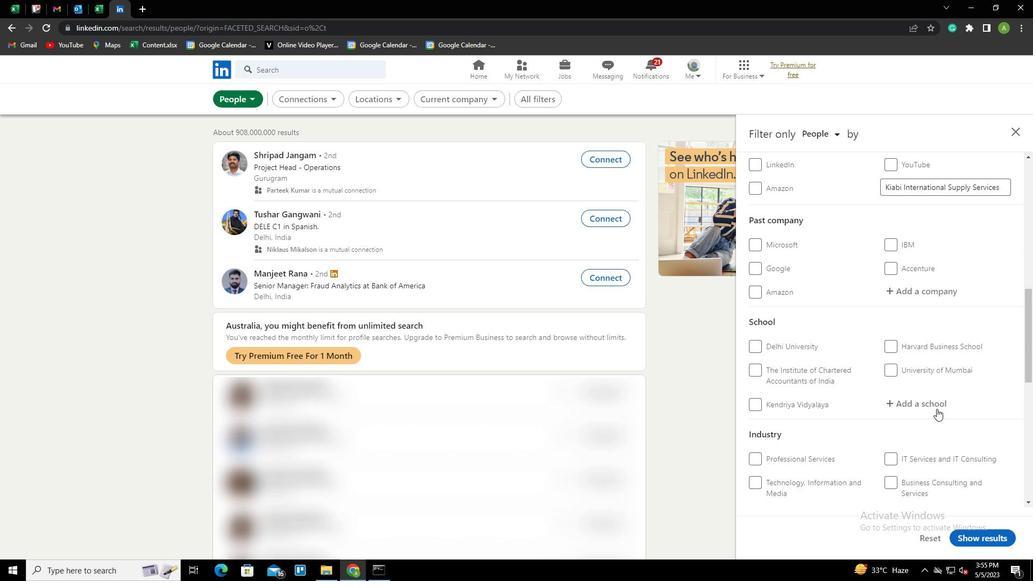 
Action: Mouse pressed left at (932, 402)
Screenshot: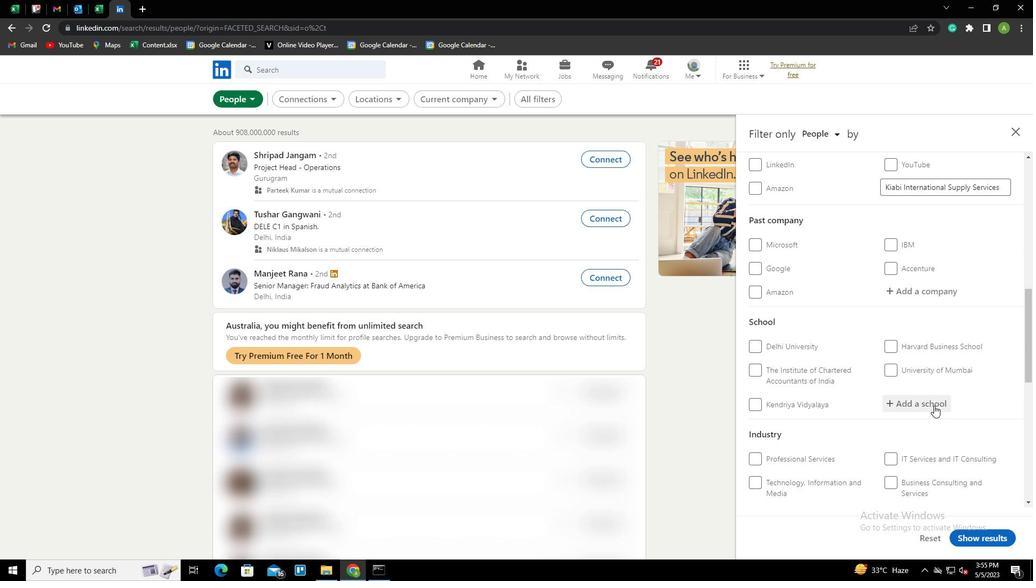 
Action: Key pressed <Key.shift><Key.shift><Key.shift><Key.shift><Key.shift><Key.shift><Key.shift><Key.shift><Key.shift><Key.shift>DR<Key.space>.<Key.space><Key.shift>RAM<Key.space><Key.shift>MANOHAR<Key.space><Key.shift>LOHIA<Key.space><Key.shift><Key.shift><Key.shift><Key.shift><Key.shift><Key.shift><Key.shift><Key.shift><Key.shift>AWADH<Key.space><Key.shift>UNIVERSITY.<Key.backspace>,<Key.space><Key.shift>FAIZABAS<Key.backspace>D<Key.down><Key.enter>
Screenshot: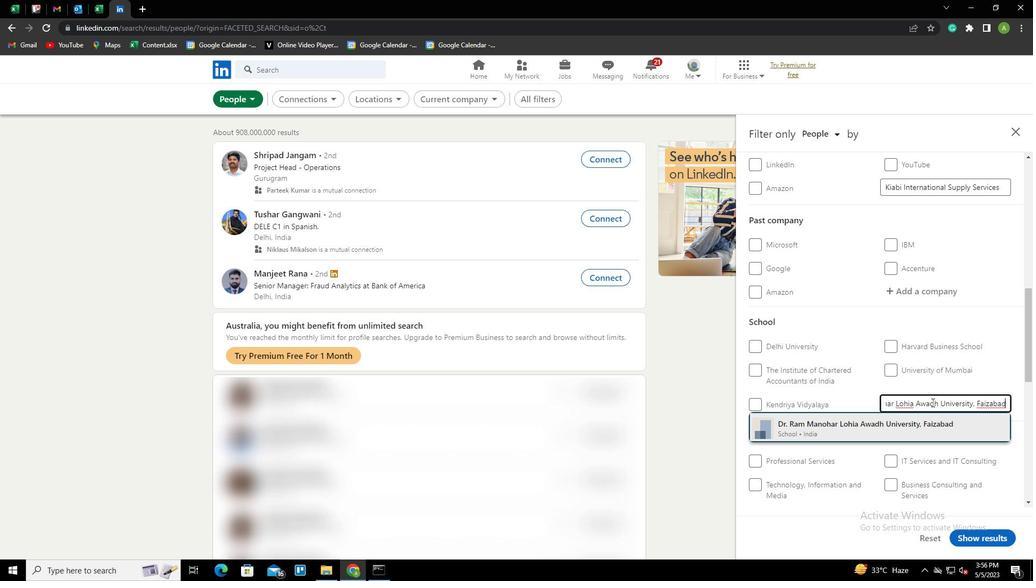 
Action: Mouse scrolled (932, 402) with delta (0, 0)
Screenshot: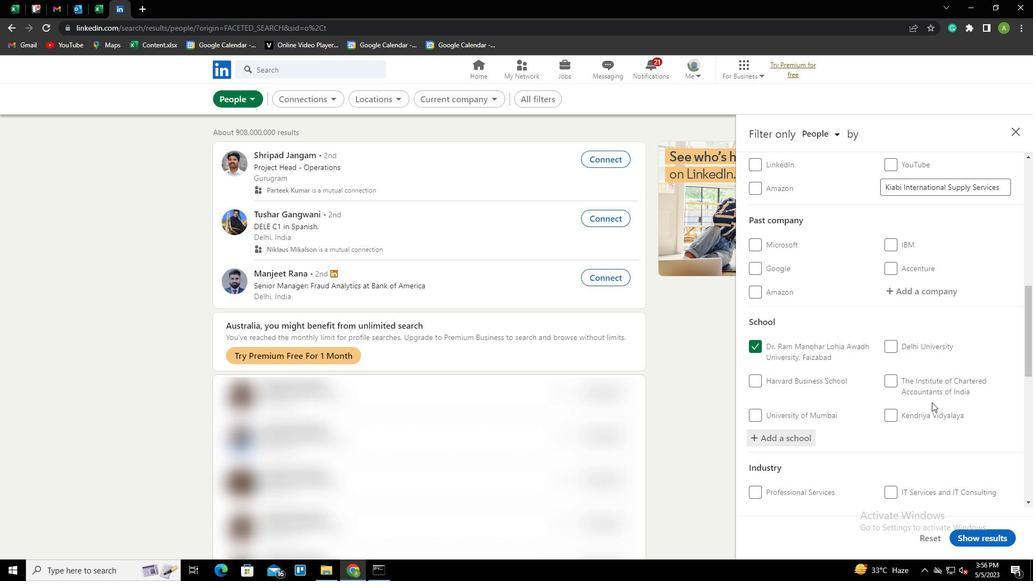 
Action: Mouse scrolled (932, 402) with delta (0, 0)
Screenshot: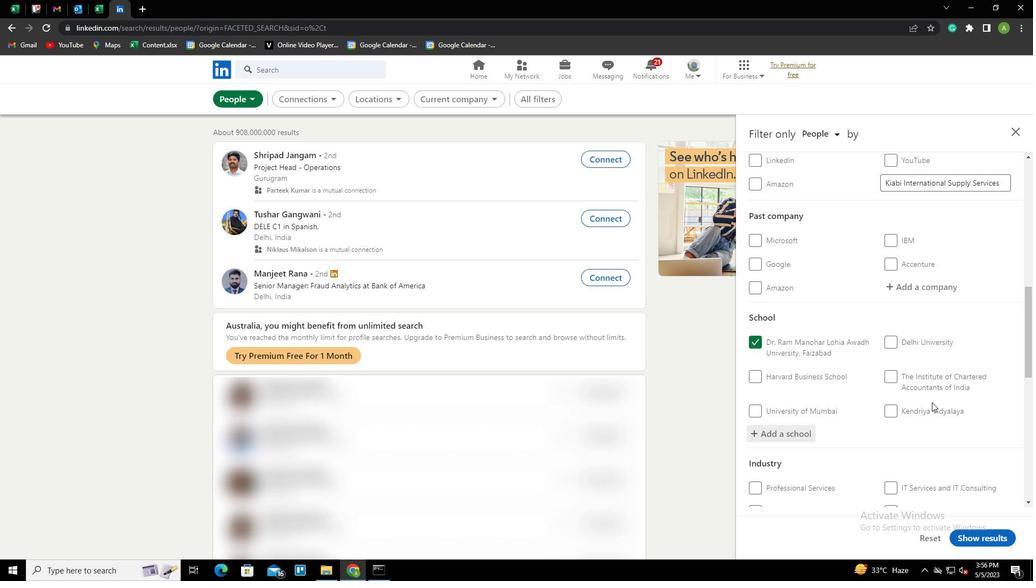 
Action: Mouse scrolled (932, 402) with delta (0, 0)
Screenshot: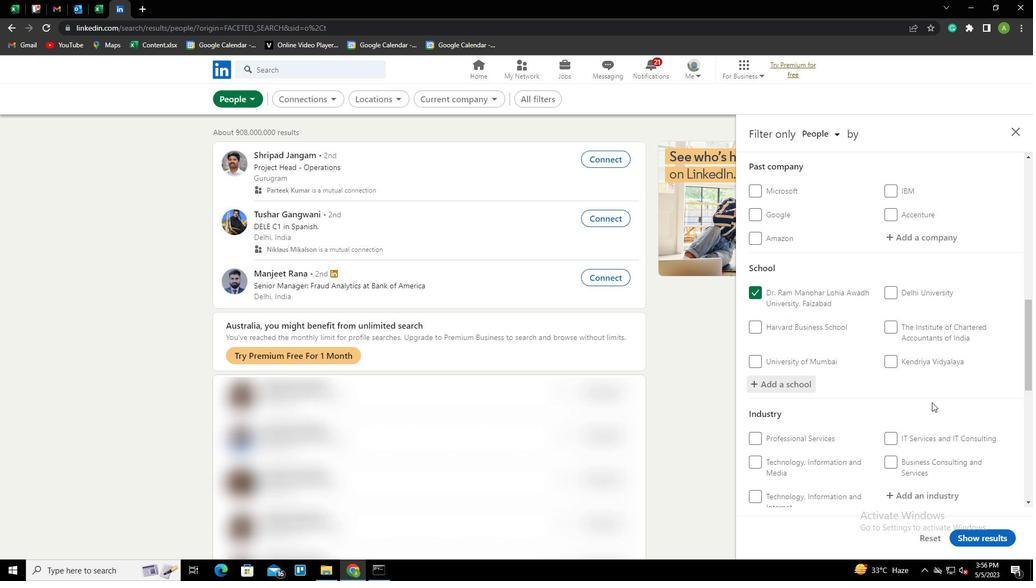 
Action: Mouse moved to (922, 387)
Screenshot: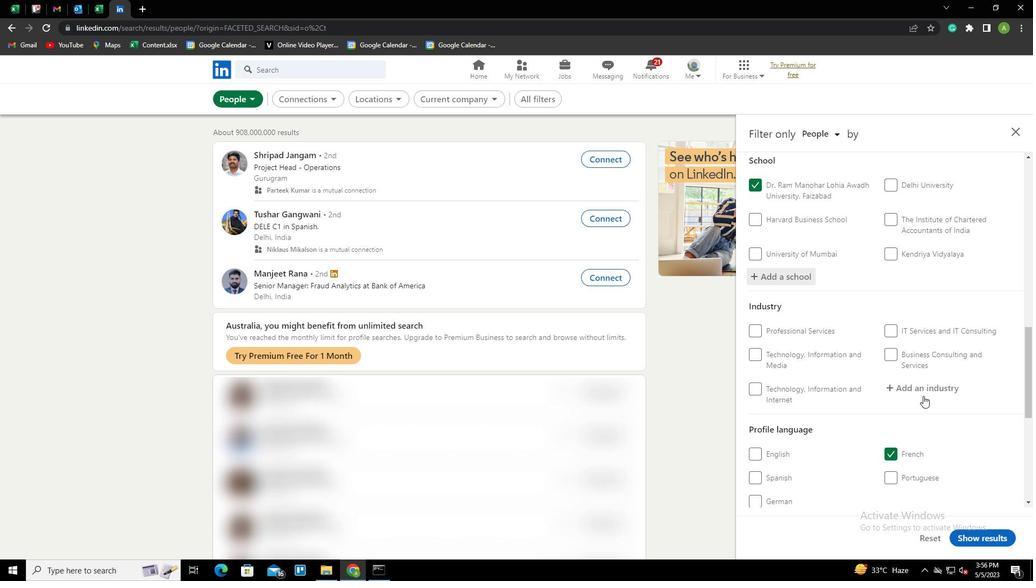 
Action: Mouse pressed left at (922, 387)
Screenshot: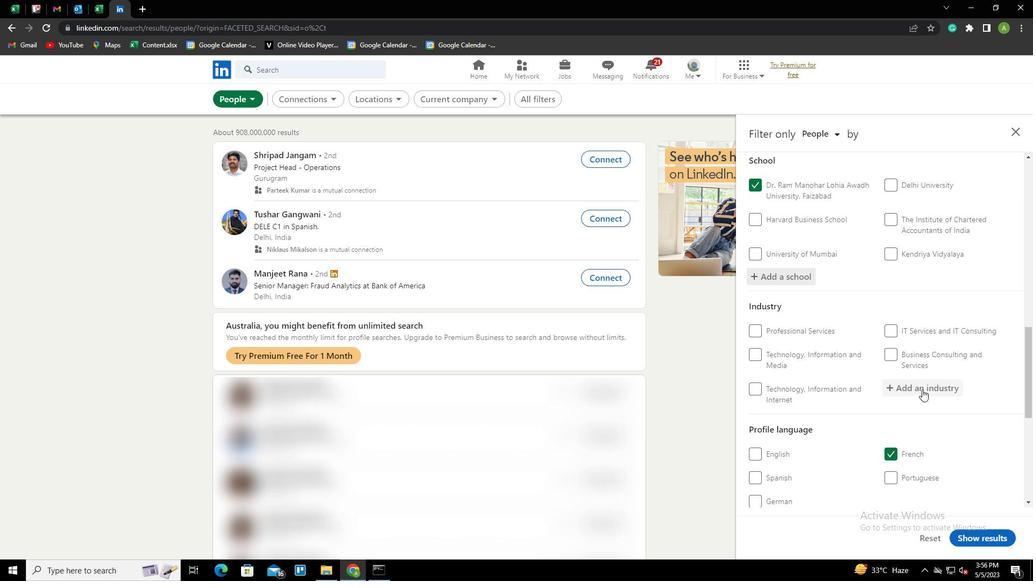 
Action: Key pressed <Key.shift>MUSICIANS<Key.down><Key.down><Key.enter>
Screenshot: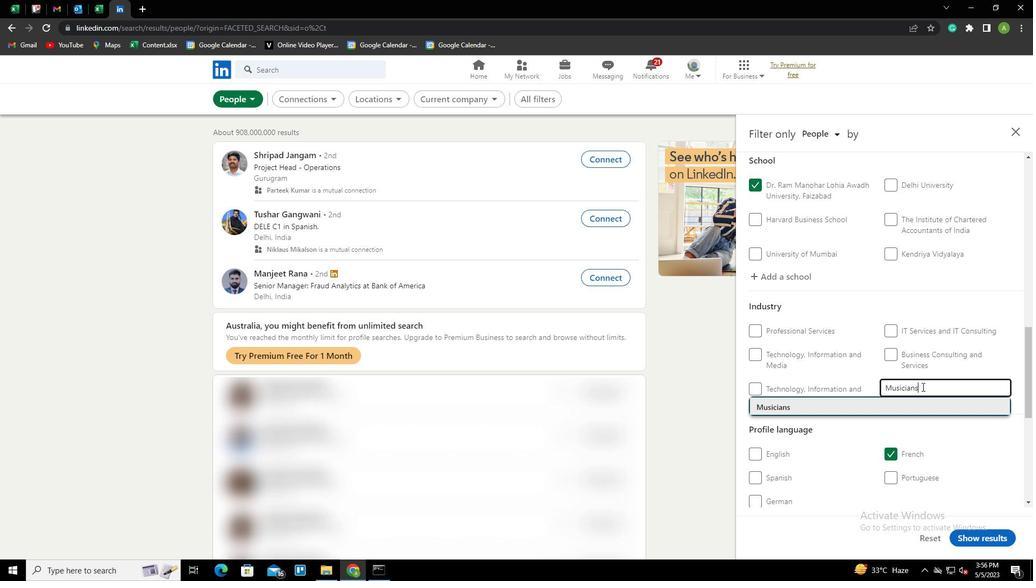 
Action: Mouse scrolled (922, 386) with delta (0, 0)
Screenshot: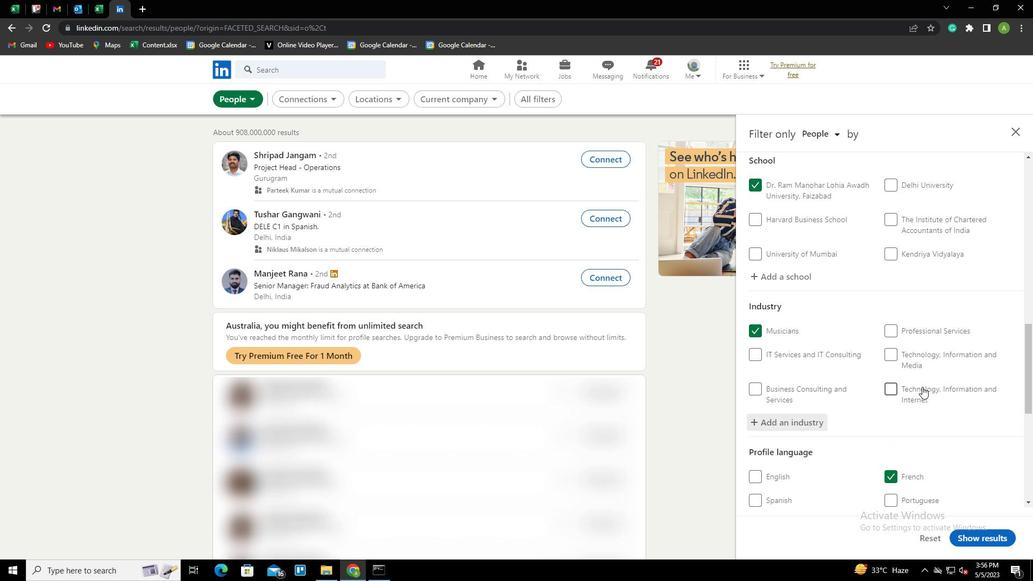 
Action: Mouse scrolled (922, 386) with delta (0, 0)
Screenshot: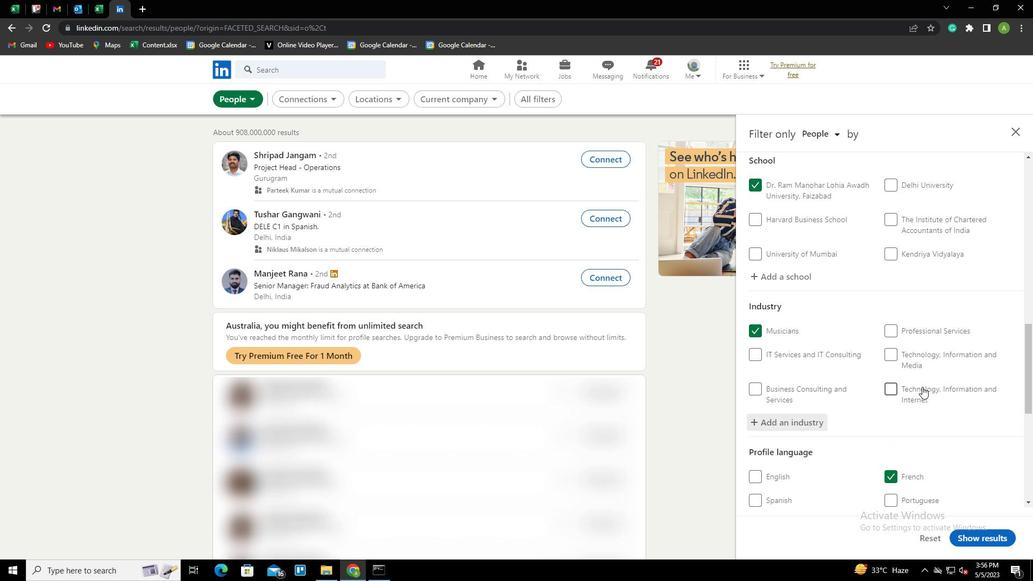 
Action: Mouse scrolled (922, 386) with delta (0, 0)
Screenshot: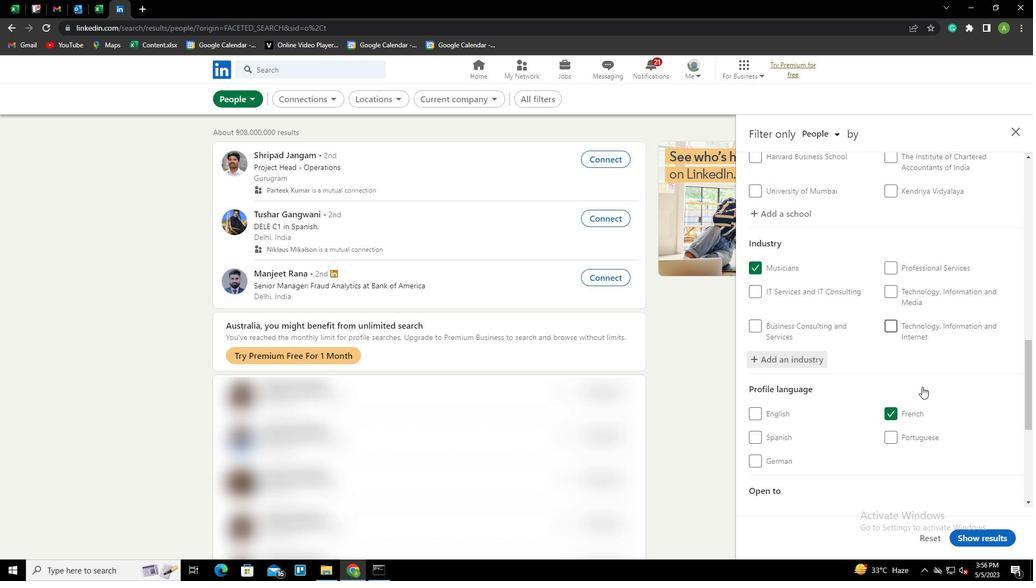 
Action: Mouse scrolled (922, 386) with delta (0, 0)
Screenshot: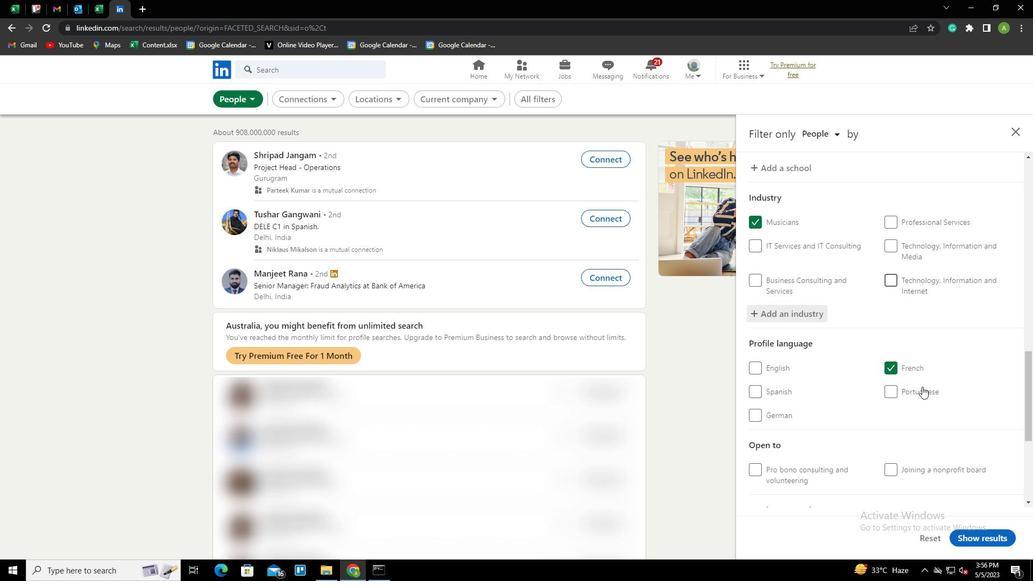 
Action: Mouse scrolled (922, 386) with delta (0, 0)
Screenshot: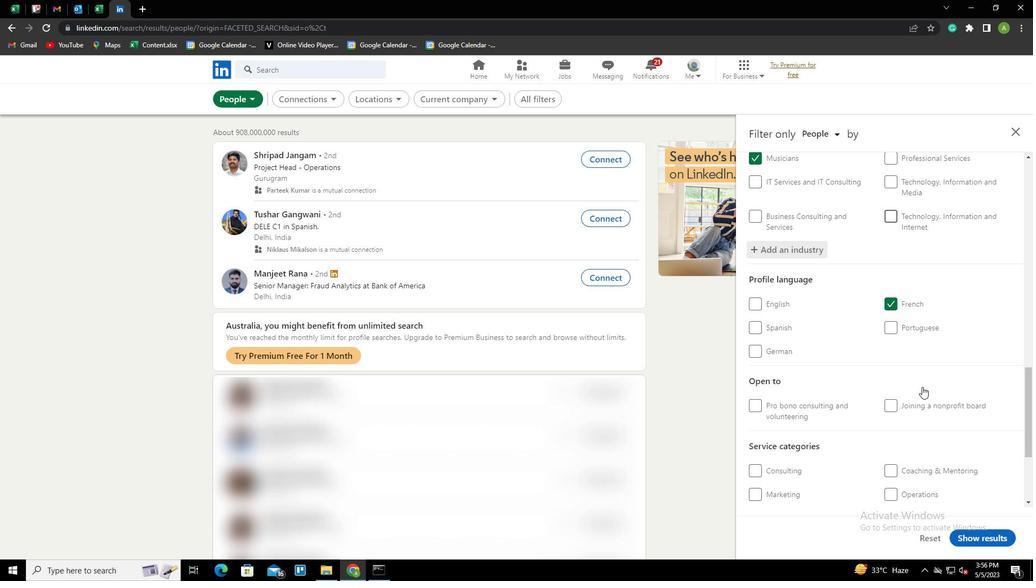 
Action: Mouse scrolled (922, 386) with delta (0, 0)
Screenshot: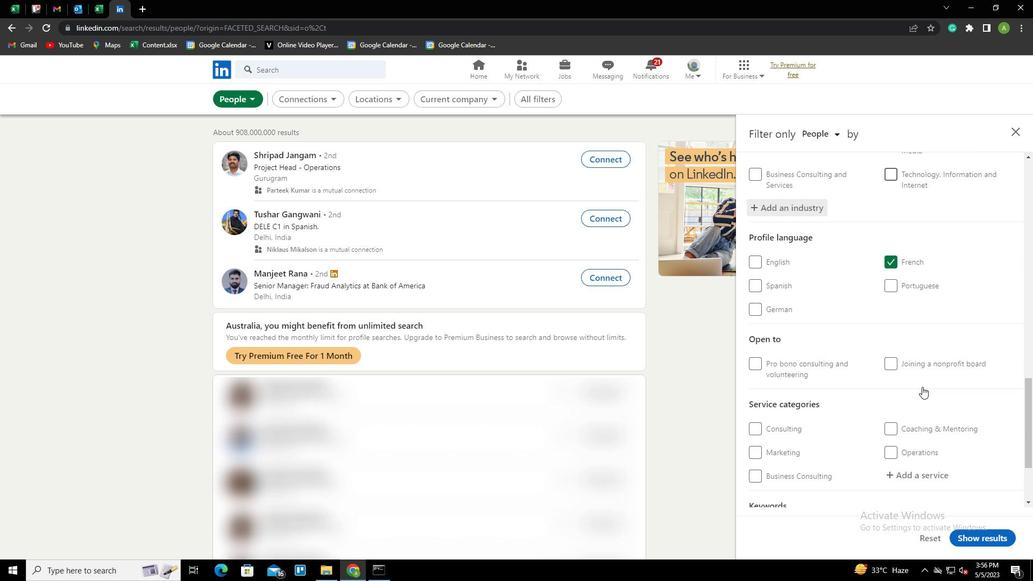 
Action: Mouse moved to (914, 369)
Screenshot: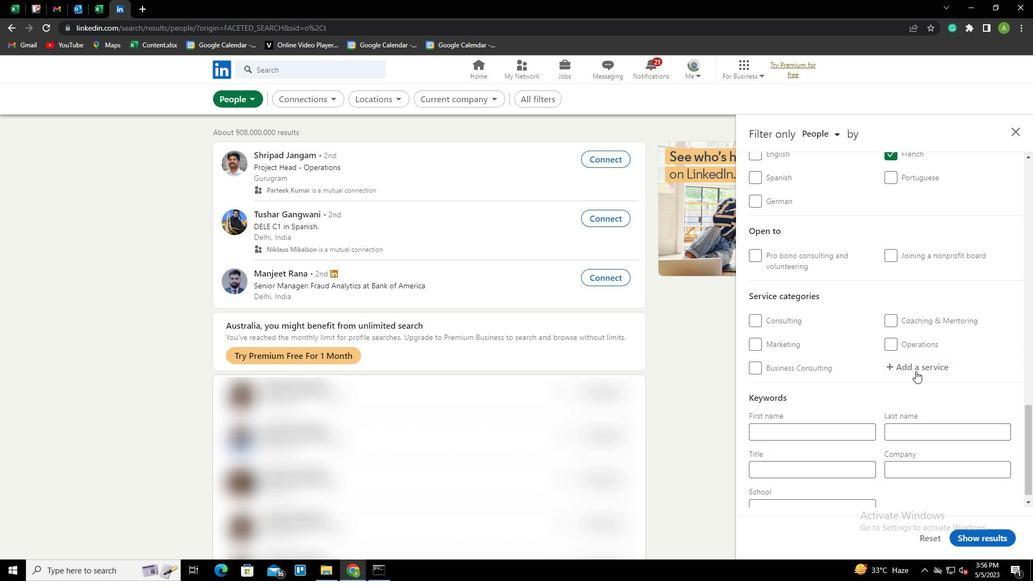 
Action: Mouse pressed left at (914, 369)
Screenshot: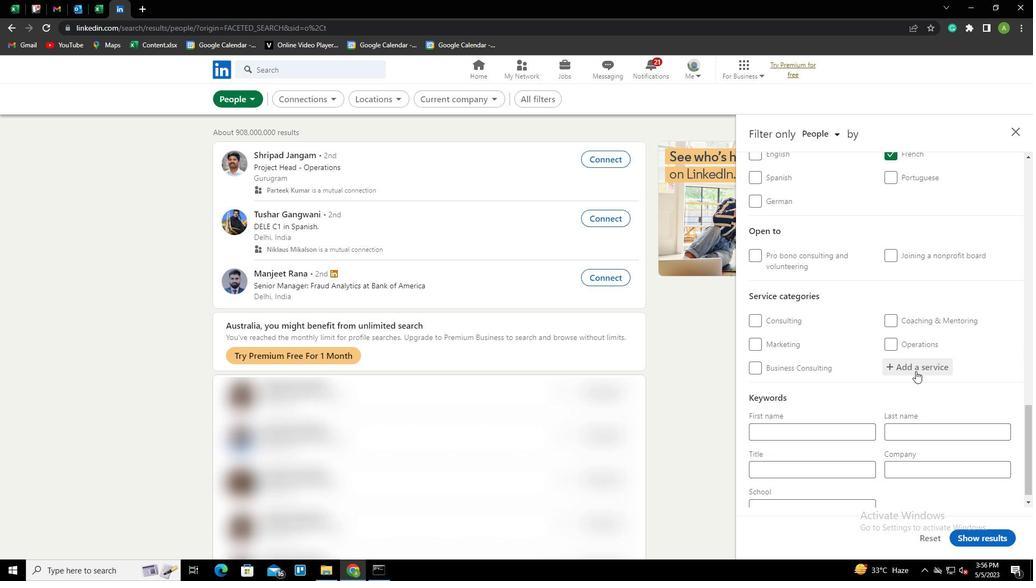 
Action: Mouse moved to (914, 368)
Screenshot: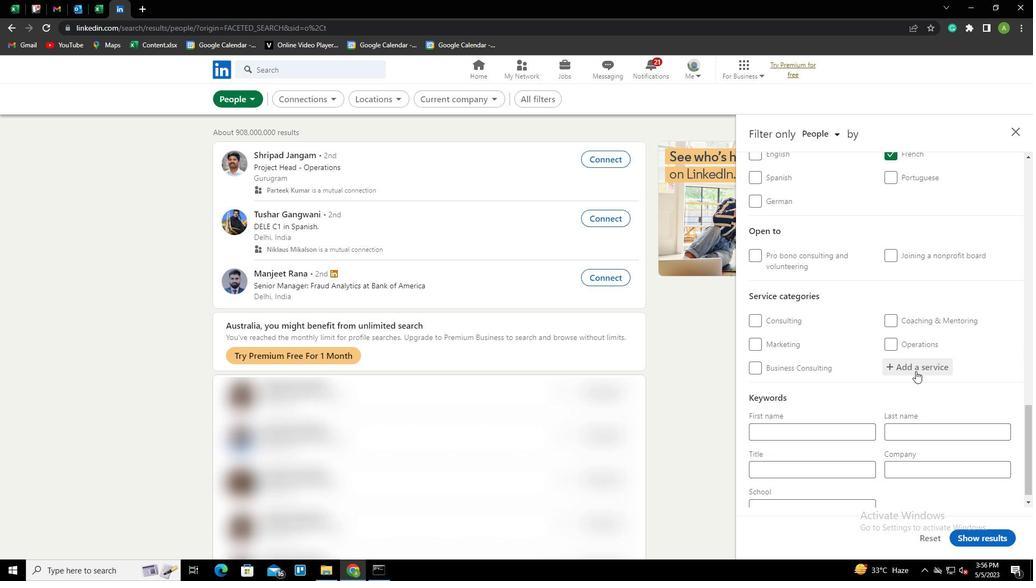 
Action: Key pressed <Key.shift><Key.shift><Key.shift><Key.shift><Key.shift><Key.shift><Key.shift><Key.shift><Key.shift><Key.shift><Key.shift><Key.shift><Key.shift><Key.shift><Key.shift><Key.shift><Key.shift><Key.shift><Key.shift><Key.shift><Key.shift><Key.shift><Key.shift><Key.shift><Key.shift><Key.shift><Key.shift><Key.shift><Key.shift><Key.shift><Key.shift><Key.shift><Key.shift><Key.shift><Key.shift><Key.shift><Key.shift><Key.shift>G<Key.shift><Key.shift>R<Key.backspace>RAPHIC<Key.space><Key.shift>DESIGN<Key.down><Key.enter>
Screenshot: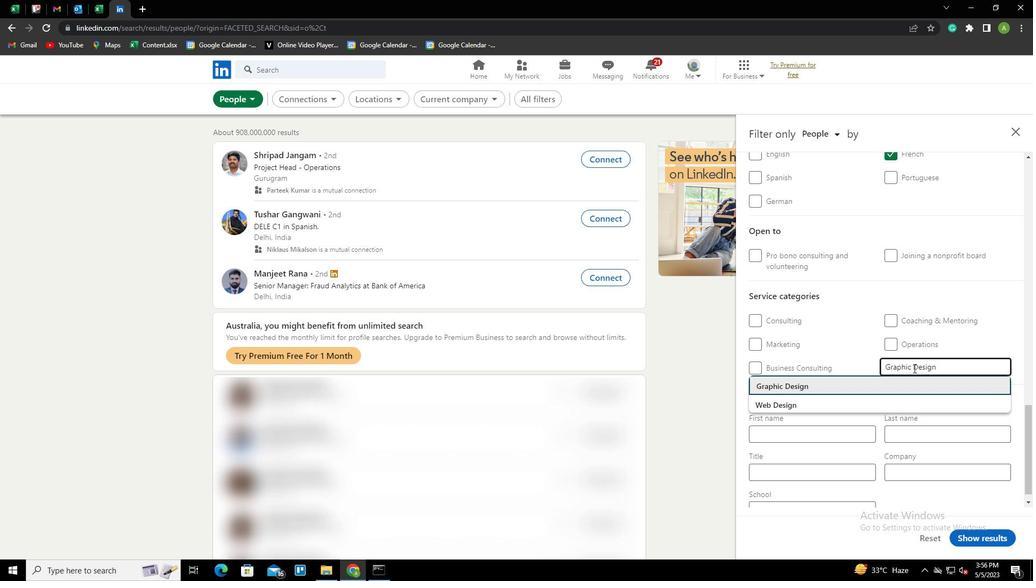 
Action: Mouse scrolled (914, 368) with delta (0, 0)
Screenshot: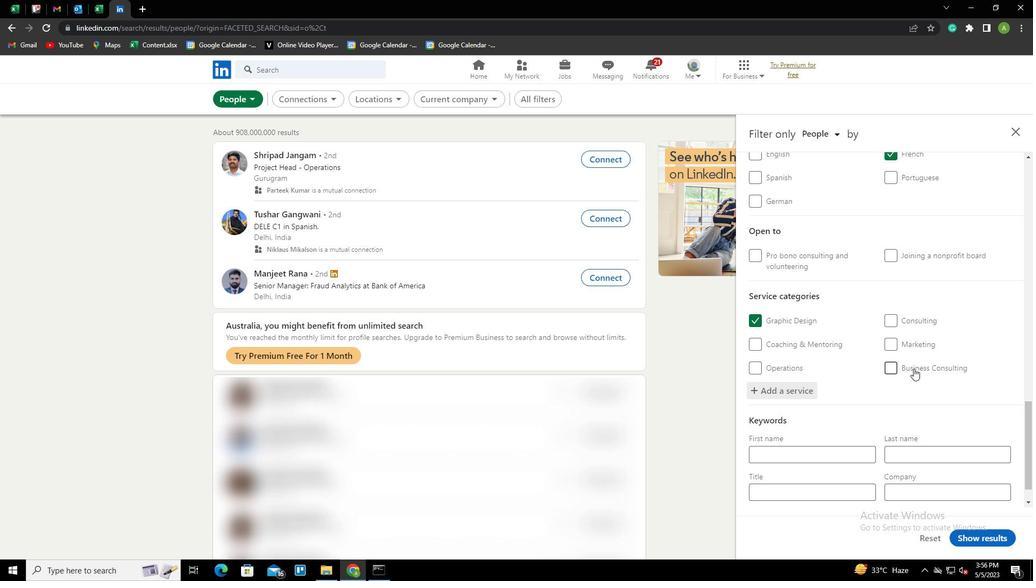 
Action: Mouse scrolled (914, 368) with delta (0, 0)
Screenshot: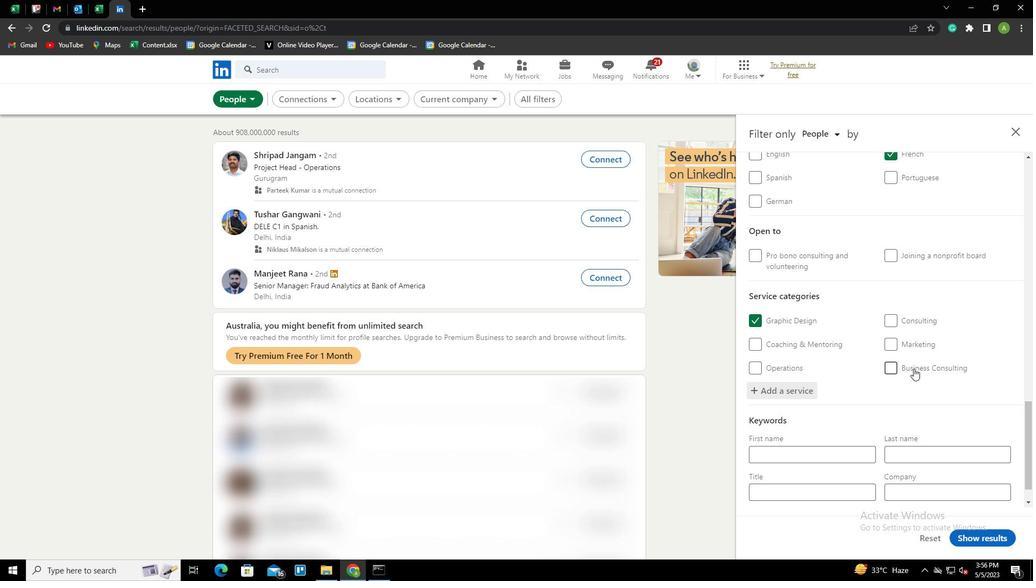
Action: Mouse scrolled (914, 368) with delta (0, 0)
Screenshot: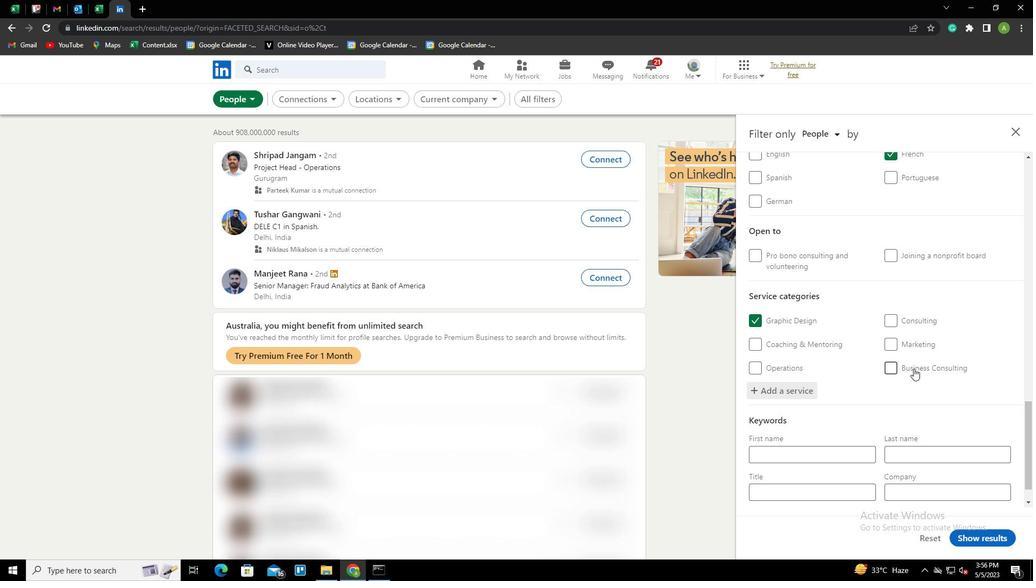
Action: Mouse scrolled (914, 368) with delta (0, 0)
Screenshot: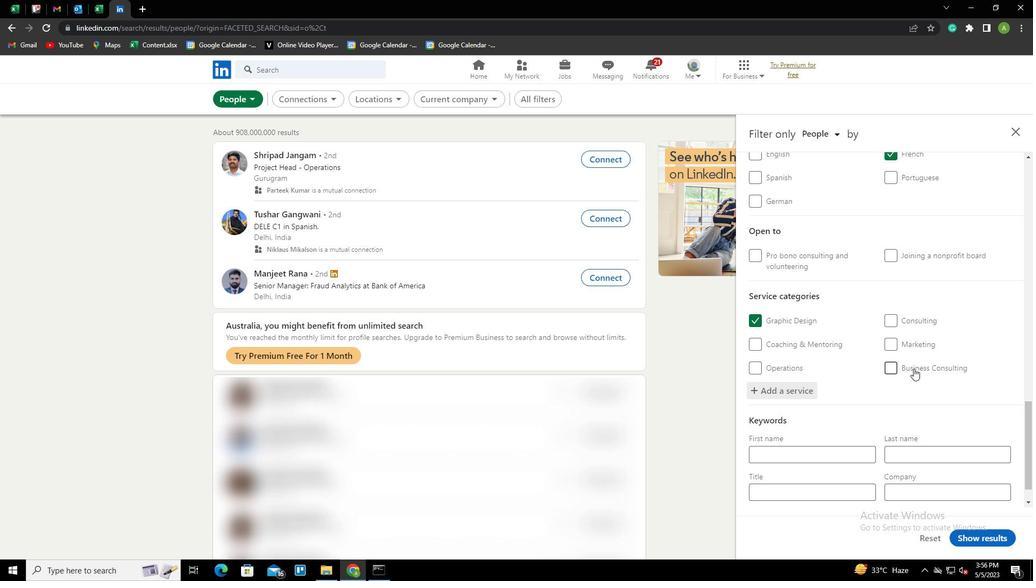 
Action: Mouse scrolled (914, 368) with delta (0, 0)
Screenshot: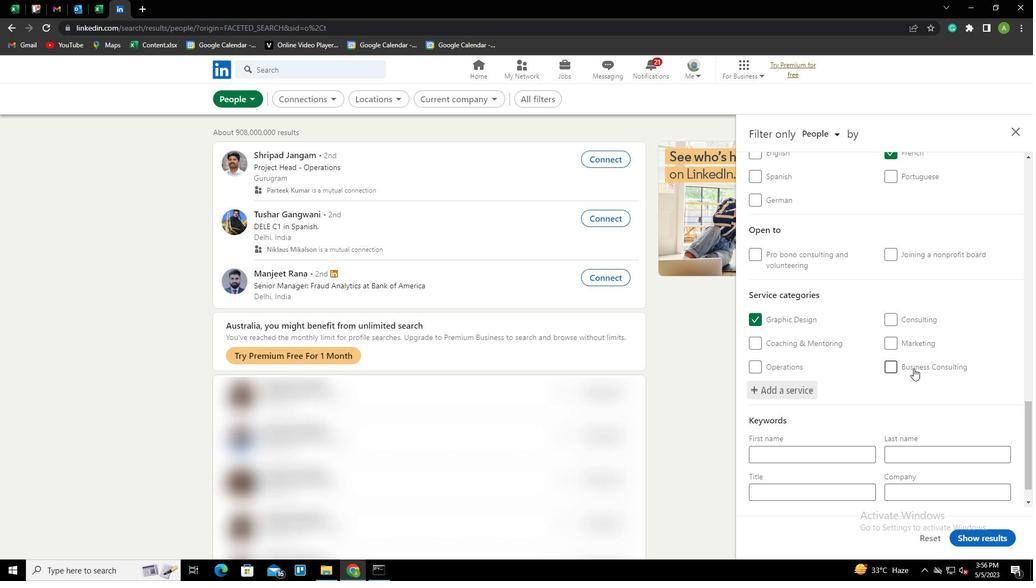 
Action: Mouse scrolled (914, 368) with delta (0, 0)
Screenshot: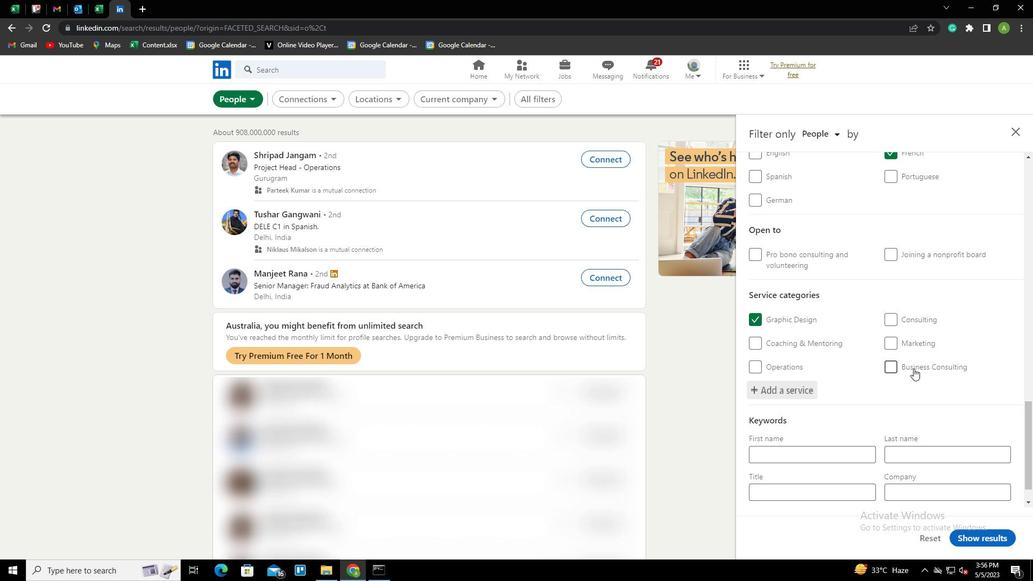 
Action: Mouse moved to (845, 462)
Screenshot: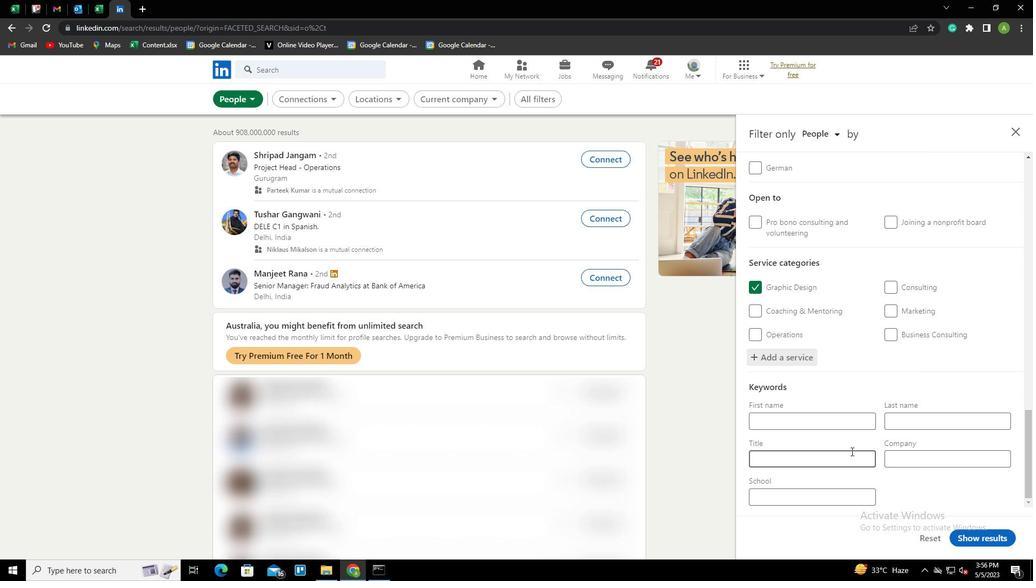 
Action: Mouse pressed left at (845, 462)
Screenshot: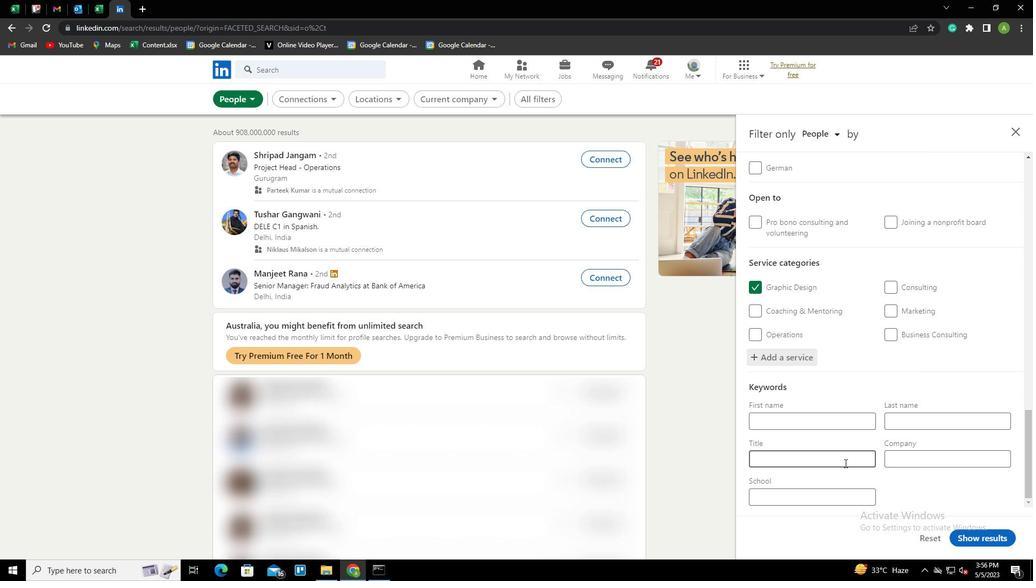
Action: Key pressed <Key.shift><Key.shift><Key.shift><Key.shift><Key.shift><Key.shift><Key.shift><Key.shift><Key.shift>PHLEBOTOMIST
Screenshot: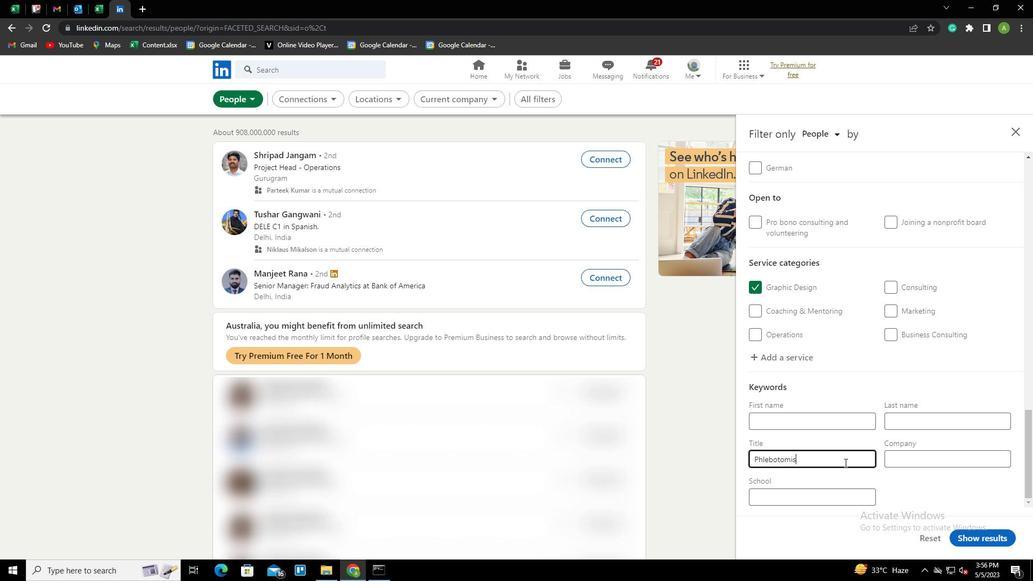 
Action: Mouse moved to (925, 480)
Screenshot: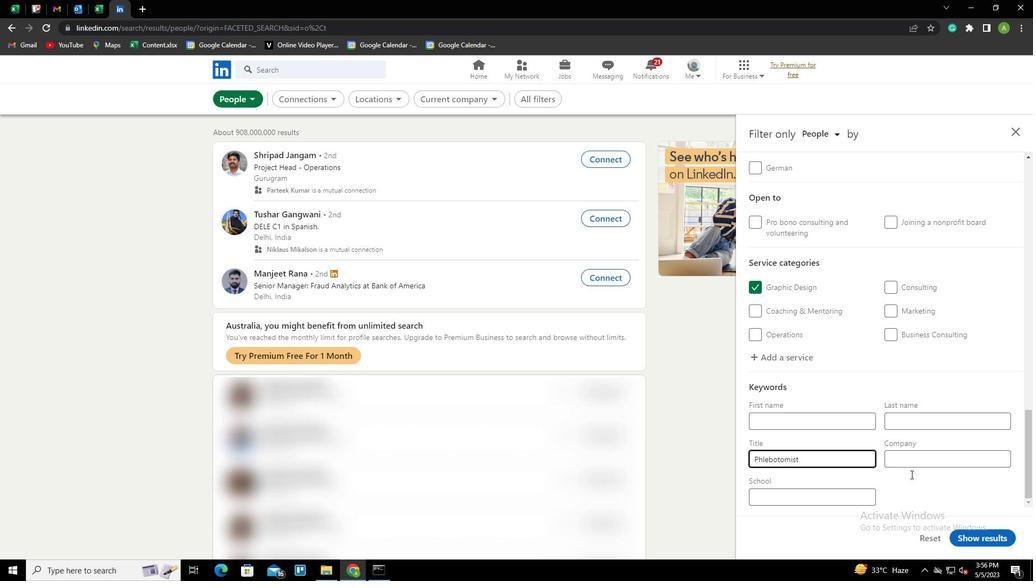
Action: Mouse pressed left at (925, 480)
Screenshot: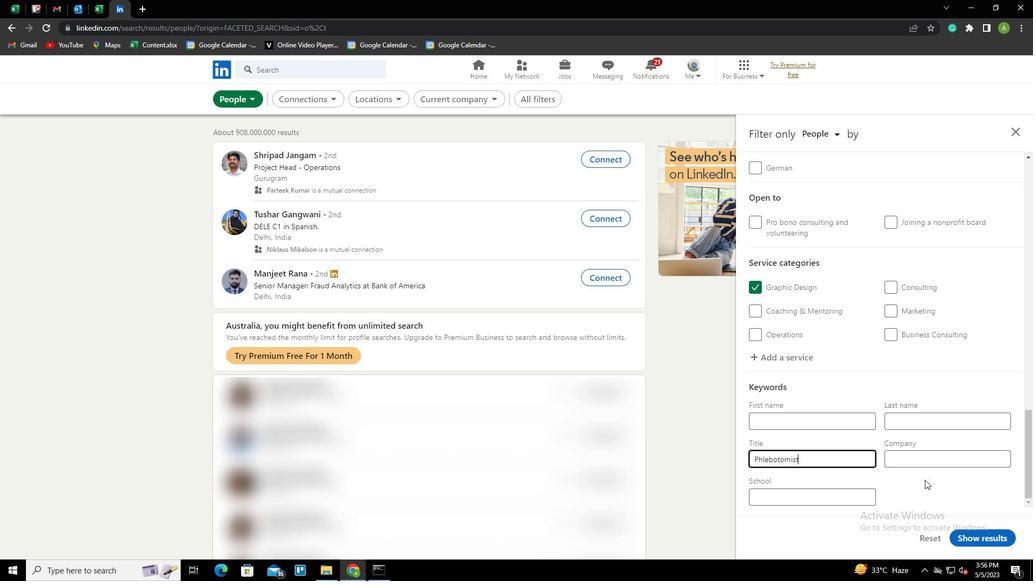 
Action: Mouse moved to (973, 531)
Screenshot: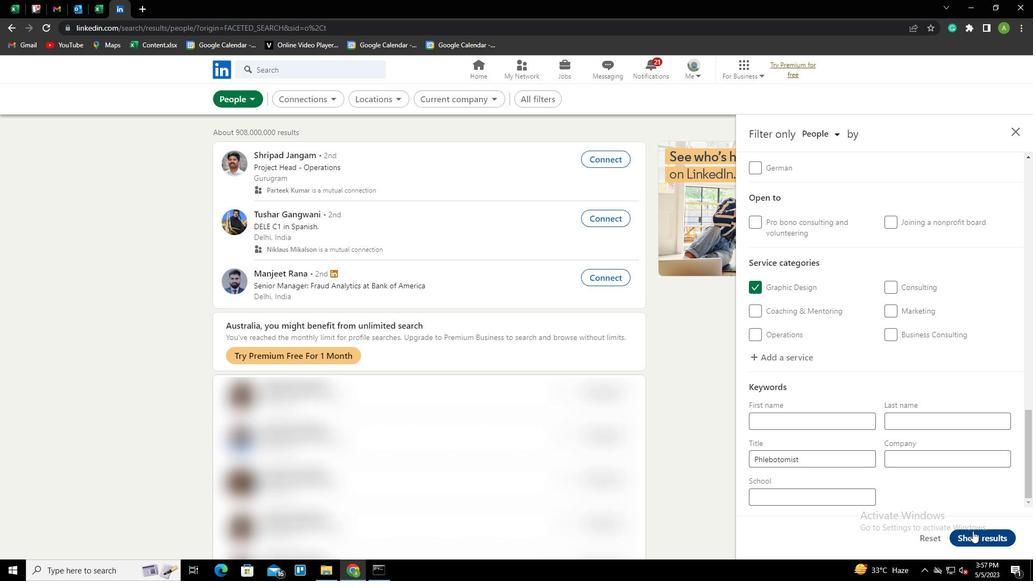 
Action: Mouse pressed left at (973, 531)
Screenshot: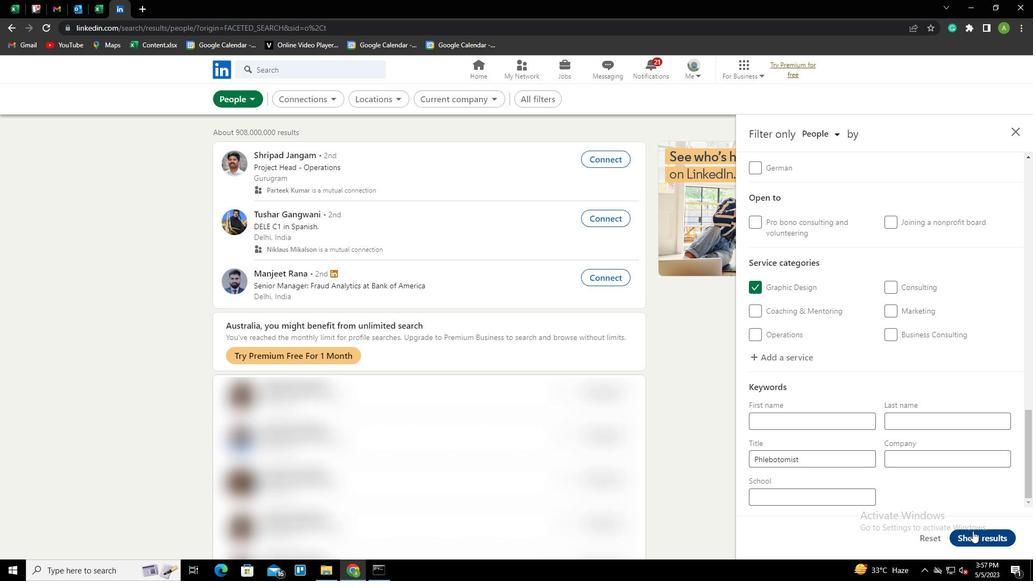 
